 Task: Log work in the project AgileFever for the issue 'Create a new online platform for online photography courses with advanced image editing and composition features' spent time as '1w 4d 19h 44m' and remaining time as '3w 5d 11h 49m' and move to top of backlog. Now add the issue to the epic 'IT Change Management Process Improvement'. Log work in the project AgileFever for the issue 'Implement a new cloud-based knowledge management system for a company with advanced knowledge sharing and collaboration features' spent time as '2w 5d 21h 2m' and remaining time as '6w 1d 15h 29m' and move to bottom of backlog. Now add the issue to the epic 'IT Service Desk Process Improvement'
Action: Mouse moved to (75, 213)
Screenshot: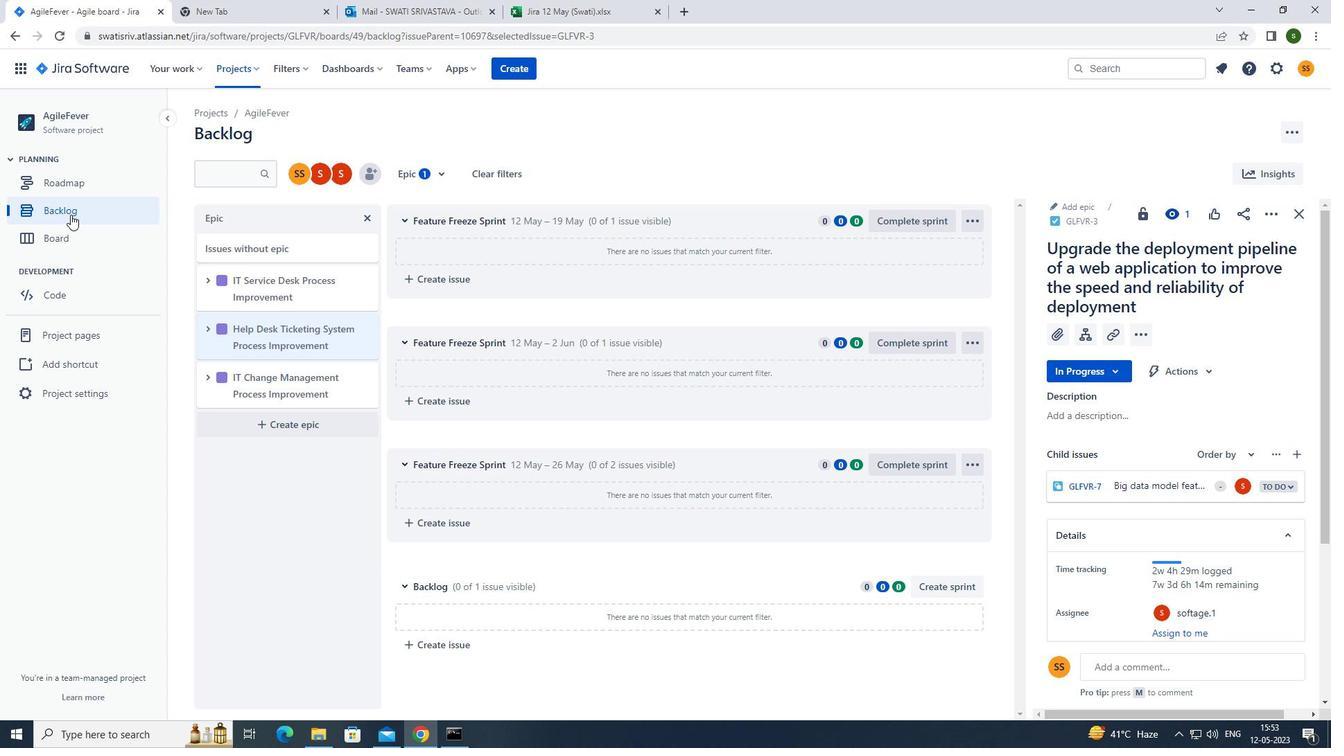 
Action: Mouse pressed left at (75, 213)
Screenshot: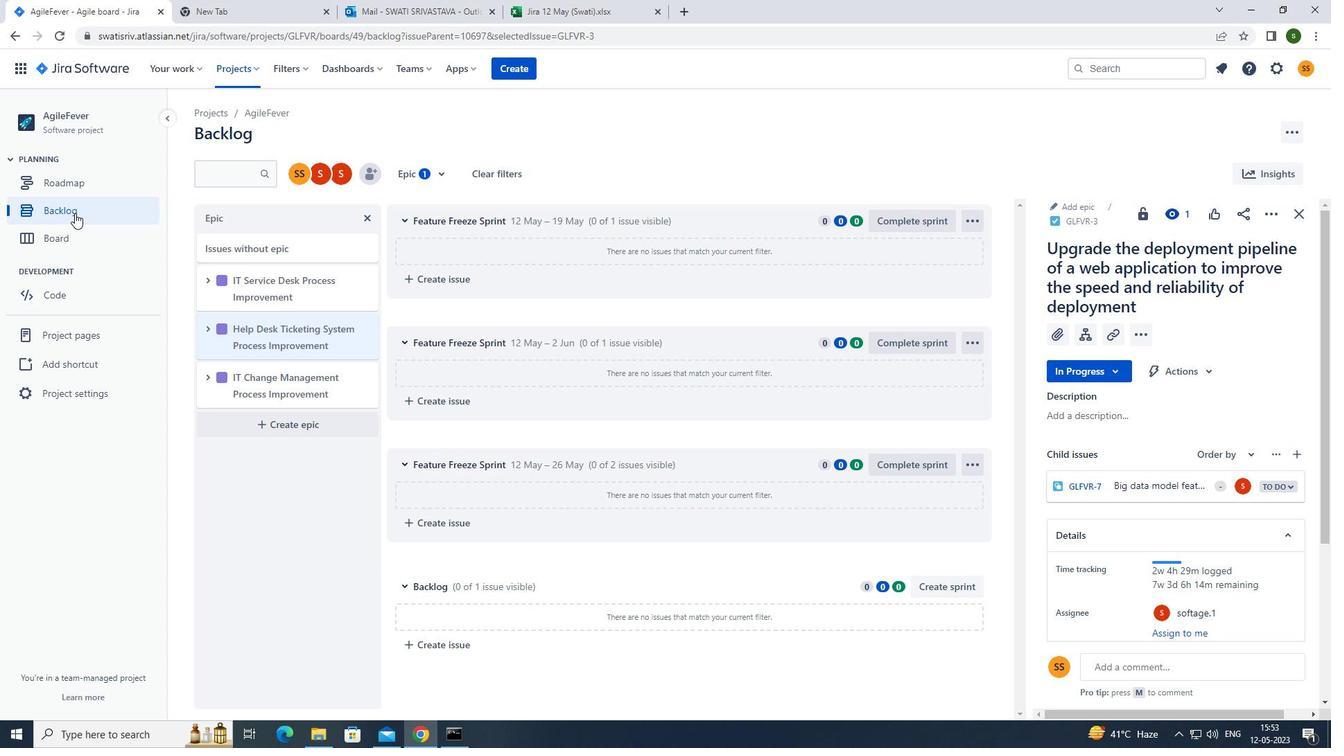 
Action: Mouse moved to (750, 508)
Screenshot: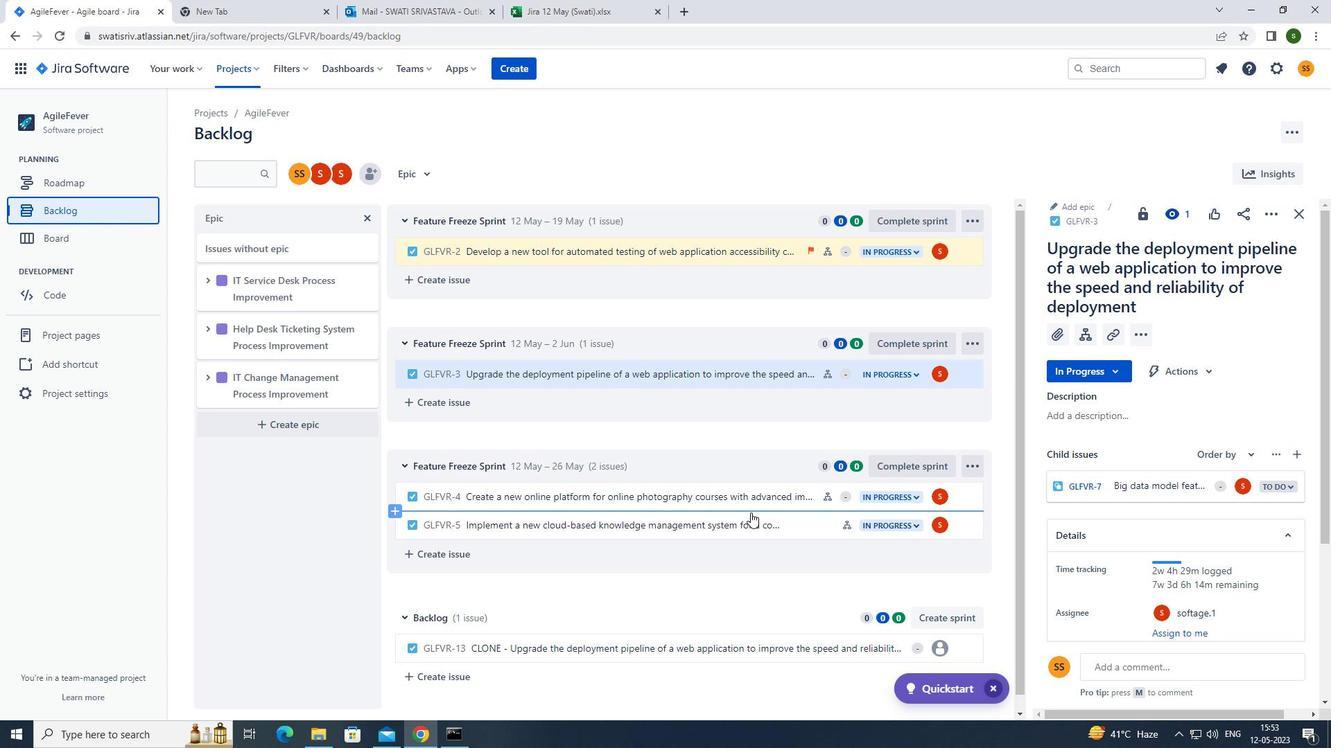 
Action: Mouse pressed left at (750, 508)
Screenshot: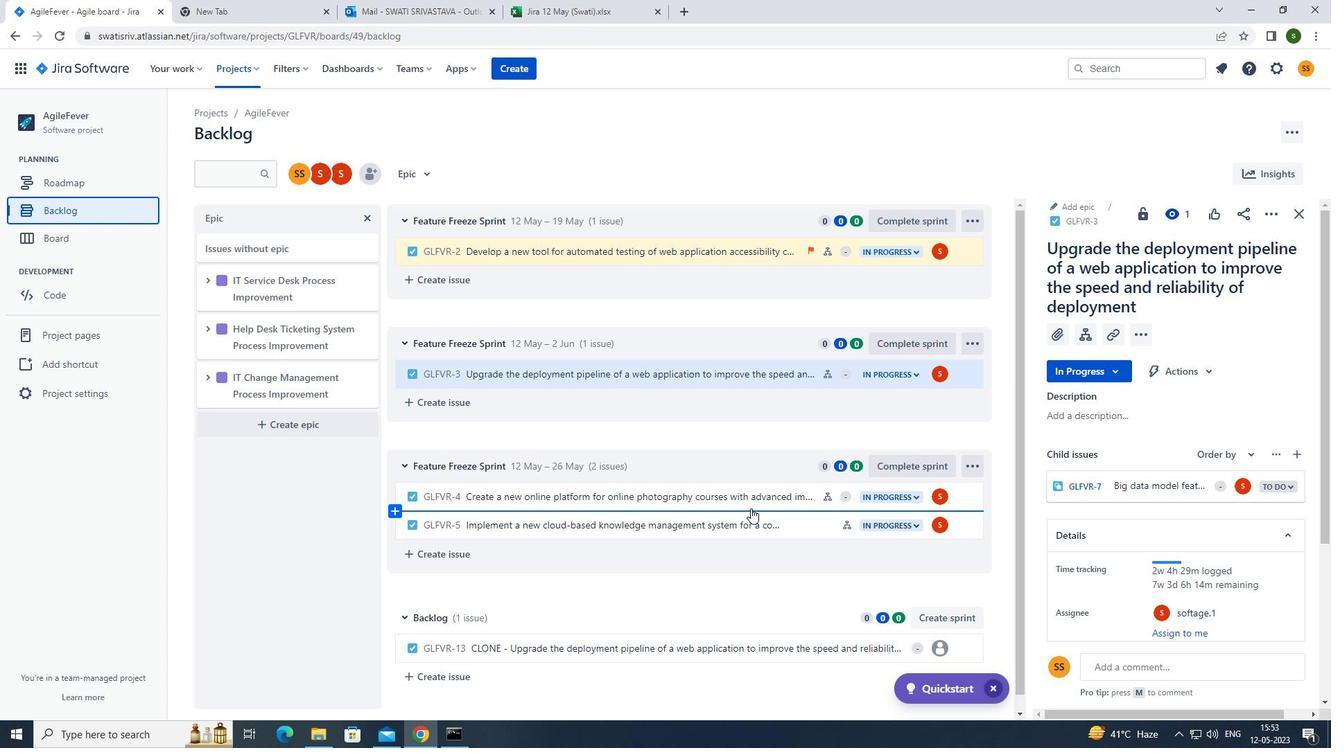 
Action: Mouse moved to (792, 499)
Screenshot: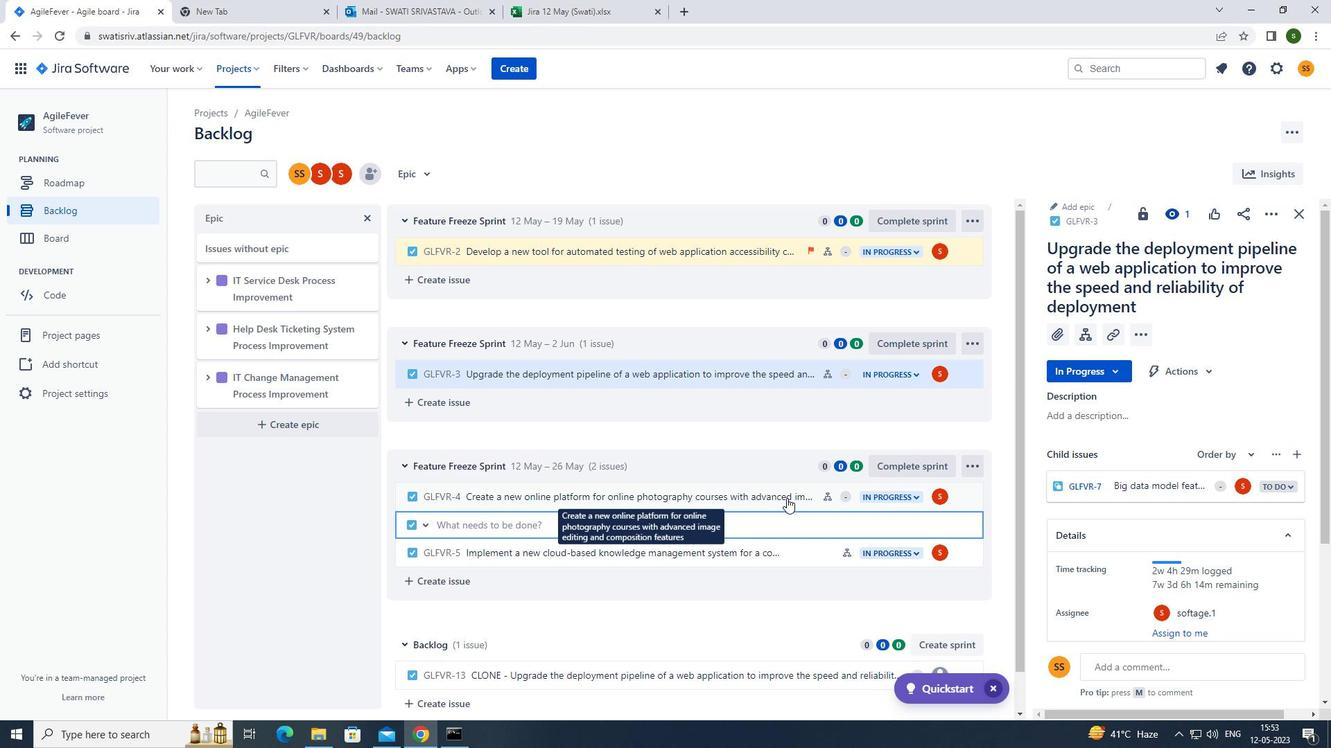 
Action: Mouse pressed left at (792, 499)
Screenshot: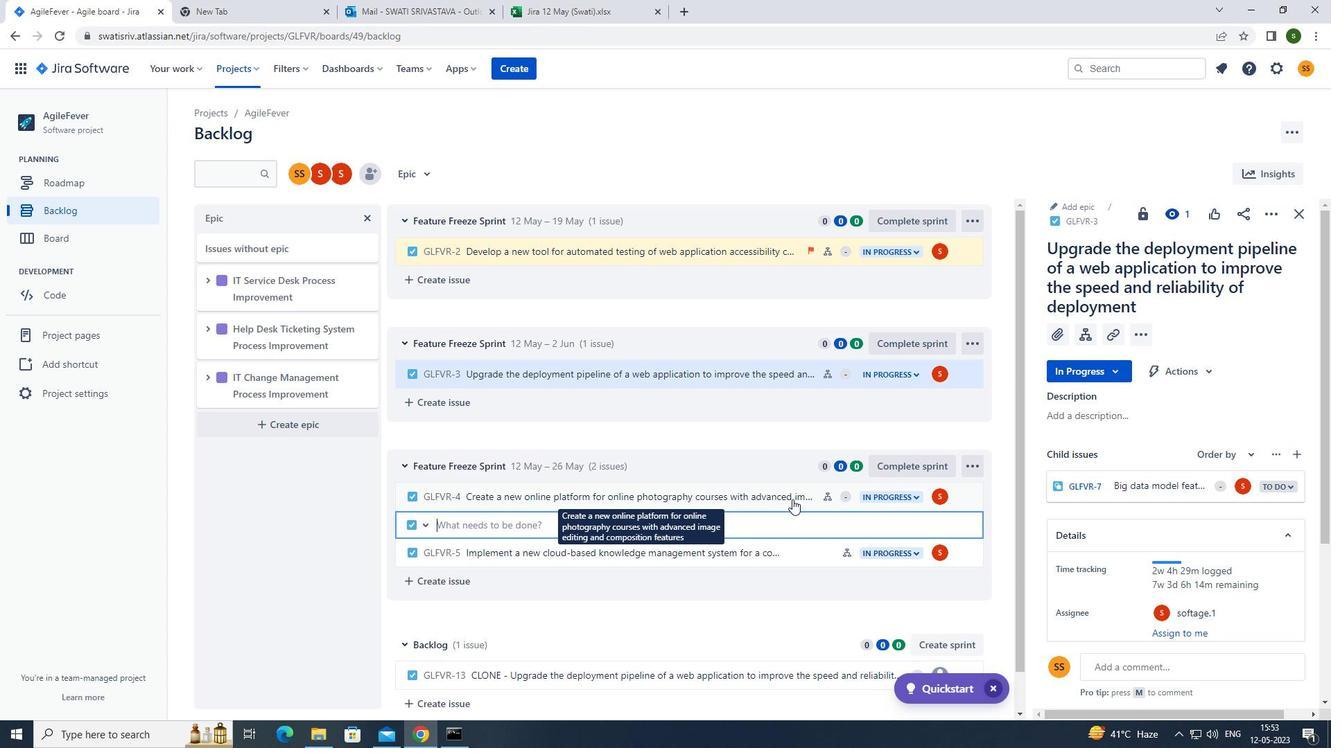 
Action: Mouse moved to (1270, 214)
Screenshot: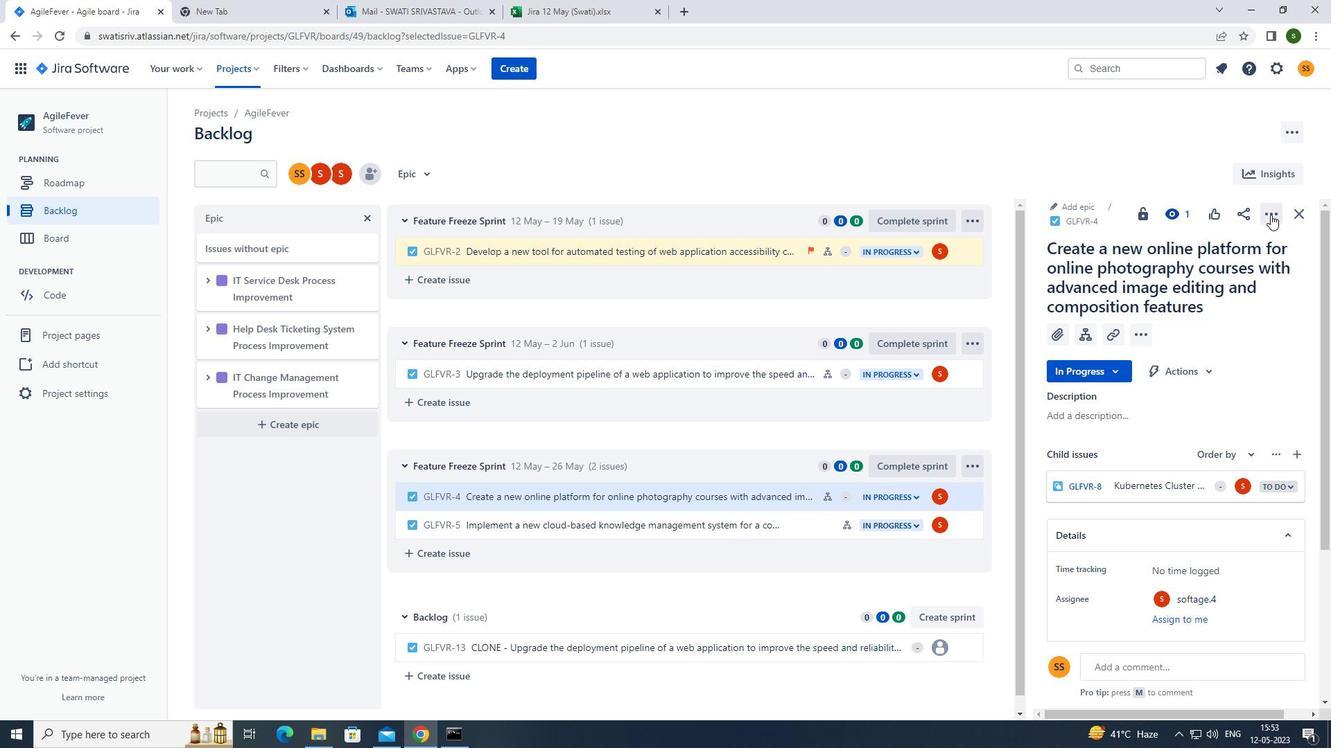 
Action: Mouse pressed left at (1270, 214)
Screenshot: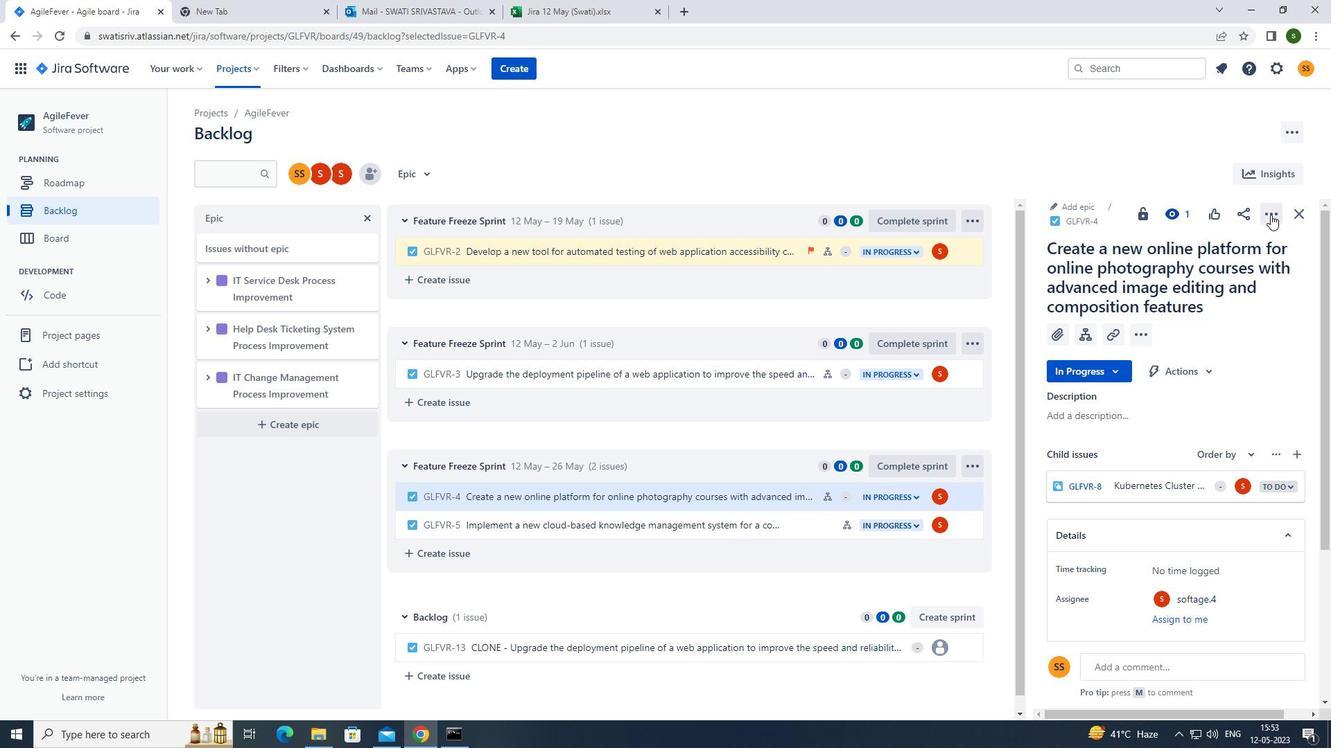 
Action: Mouse moved to (1245, 246)
Screenshot: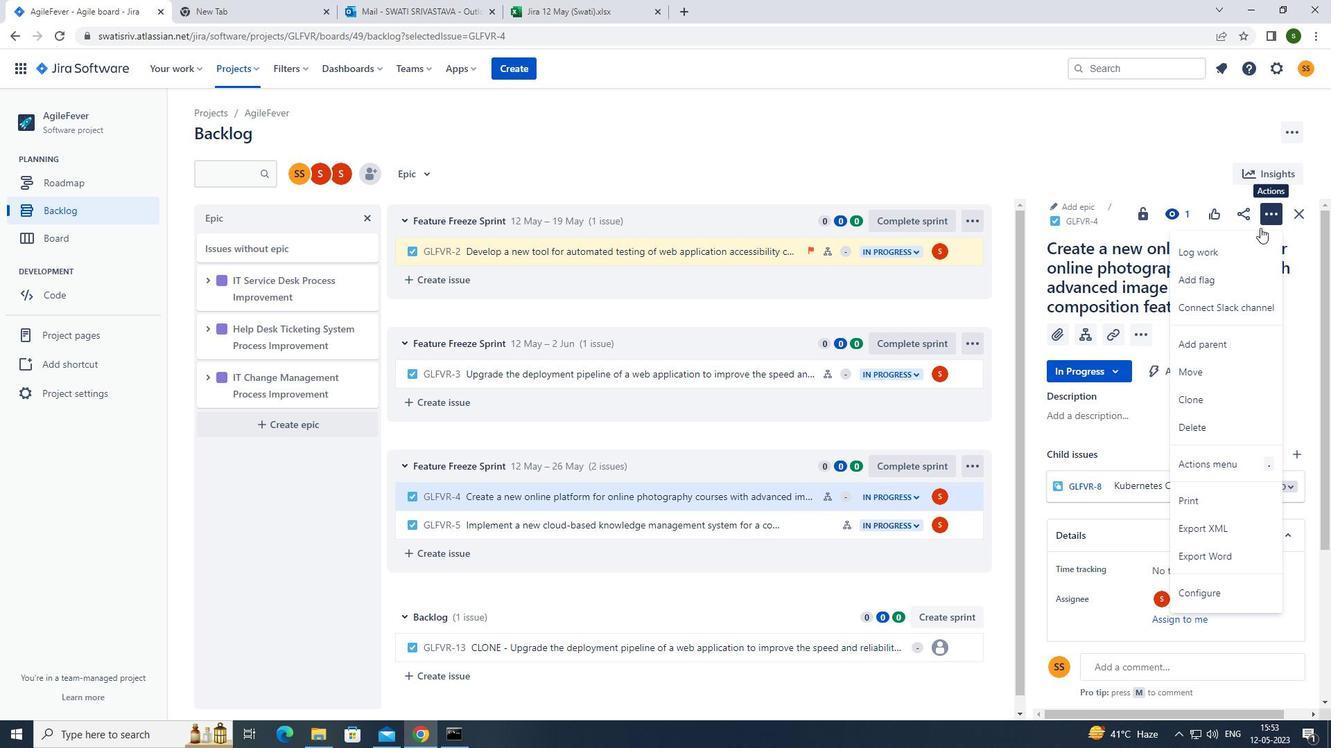 
Action: Mouse pressed left at (1245, 246)
Screenshot: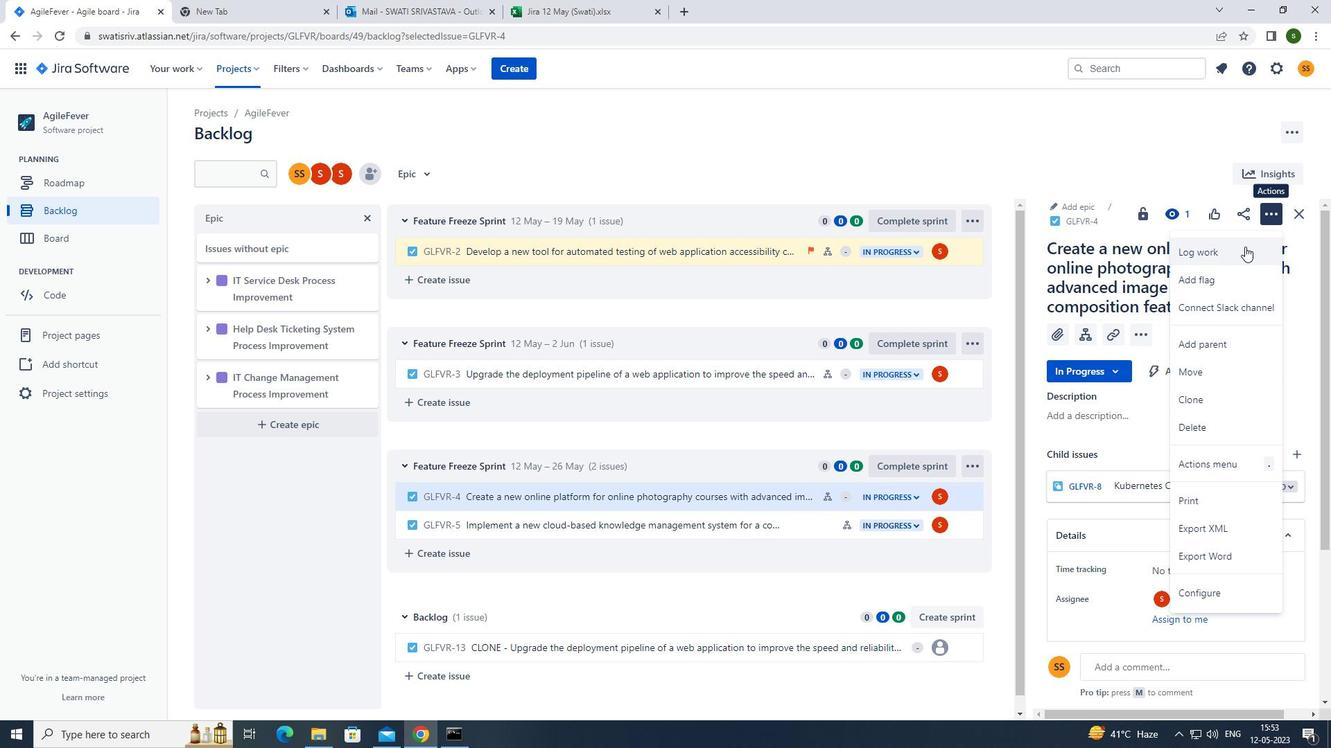 
Action: Mouse moved to (590, 188)
Screenshot: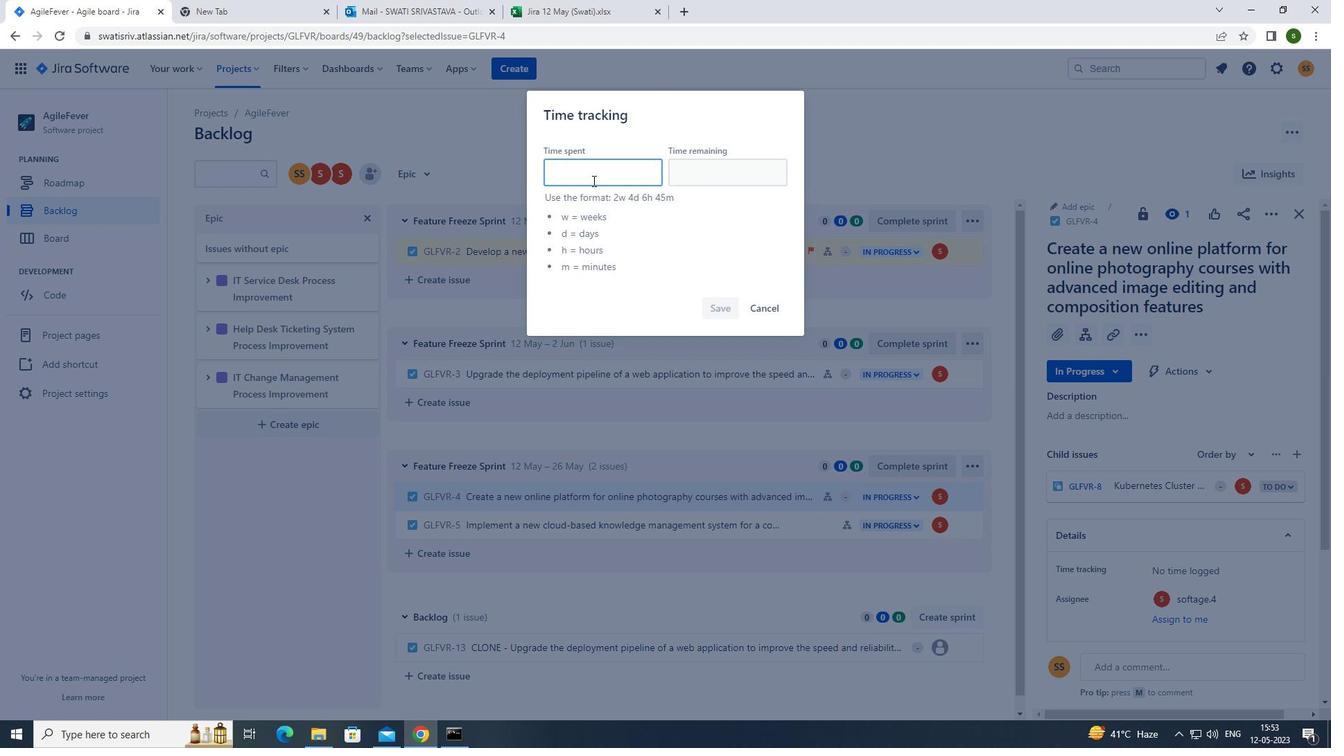 
Action: Key pressed 1w<Key.space>4d<Key.space>19h<Key.space>44m
Screenshot: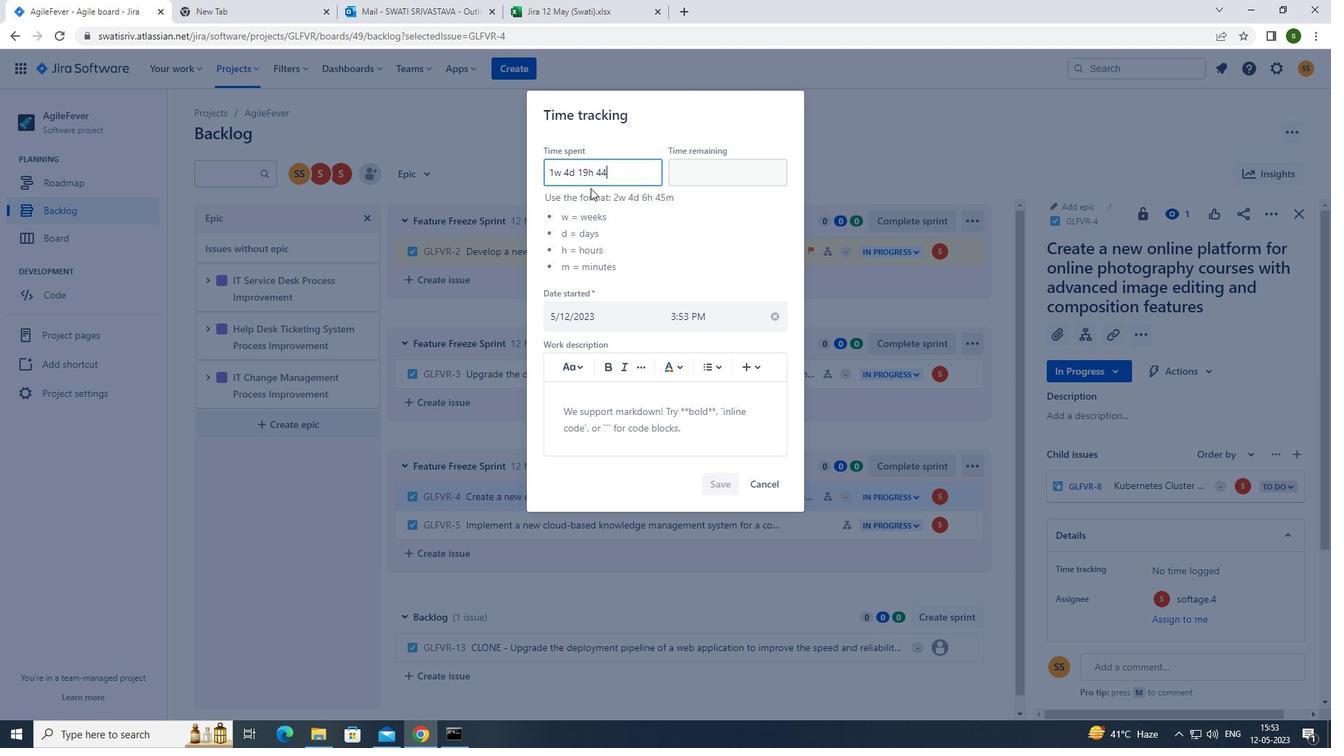 
Action: Mouse moved to (721, 178)
Screenshot: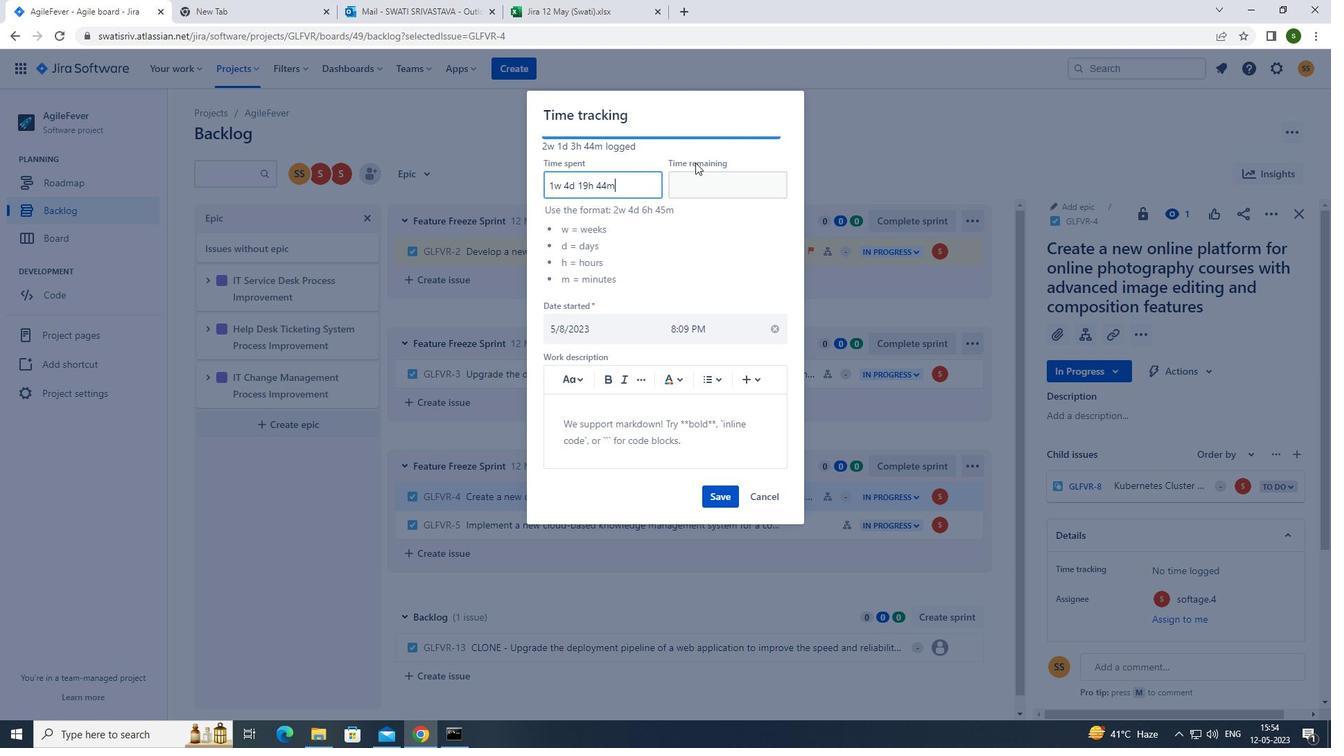 
Action: Mouse pressed left at (721, 178)
Screenshot: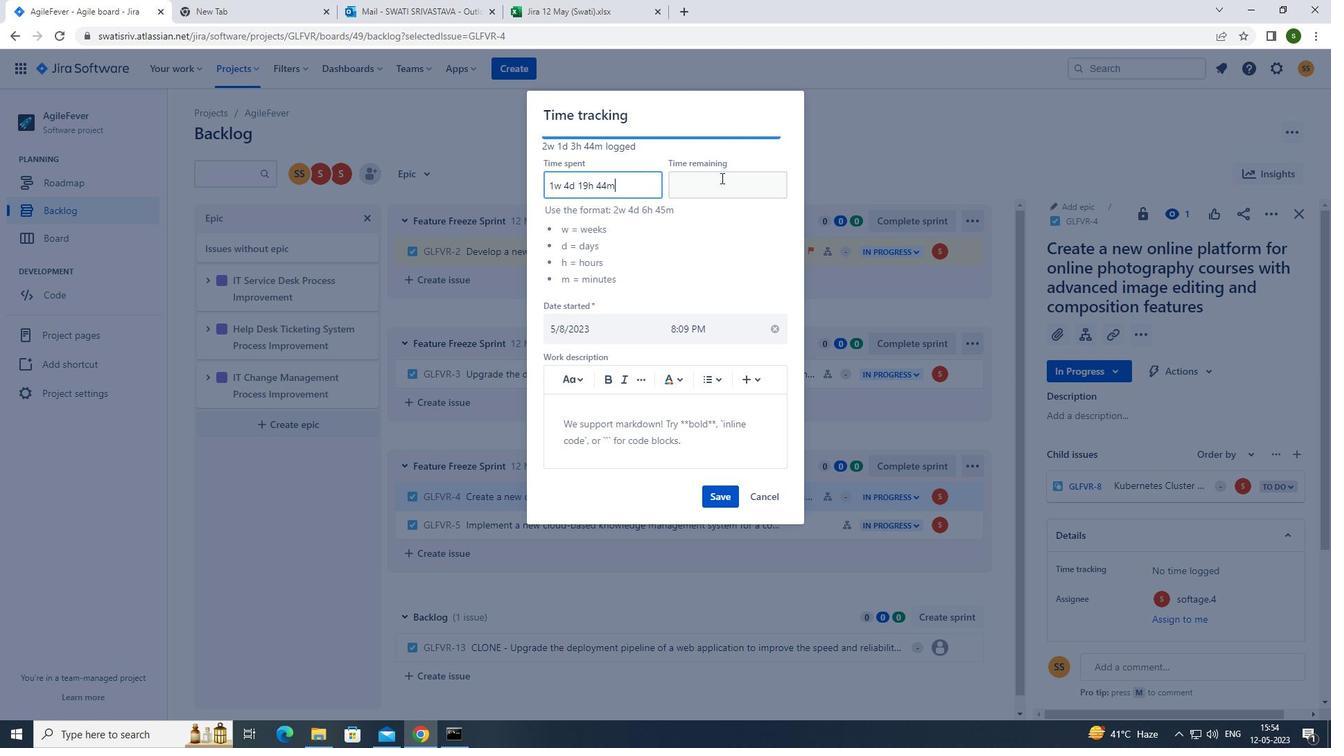 
Action: Key pressed 3w<Key.space>5d<Key.space>11h<Key.space>49m
Screenshot: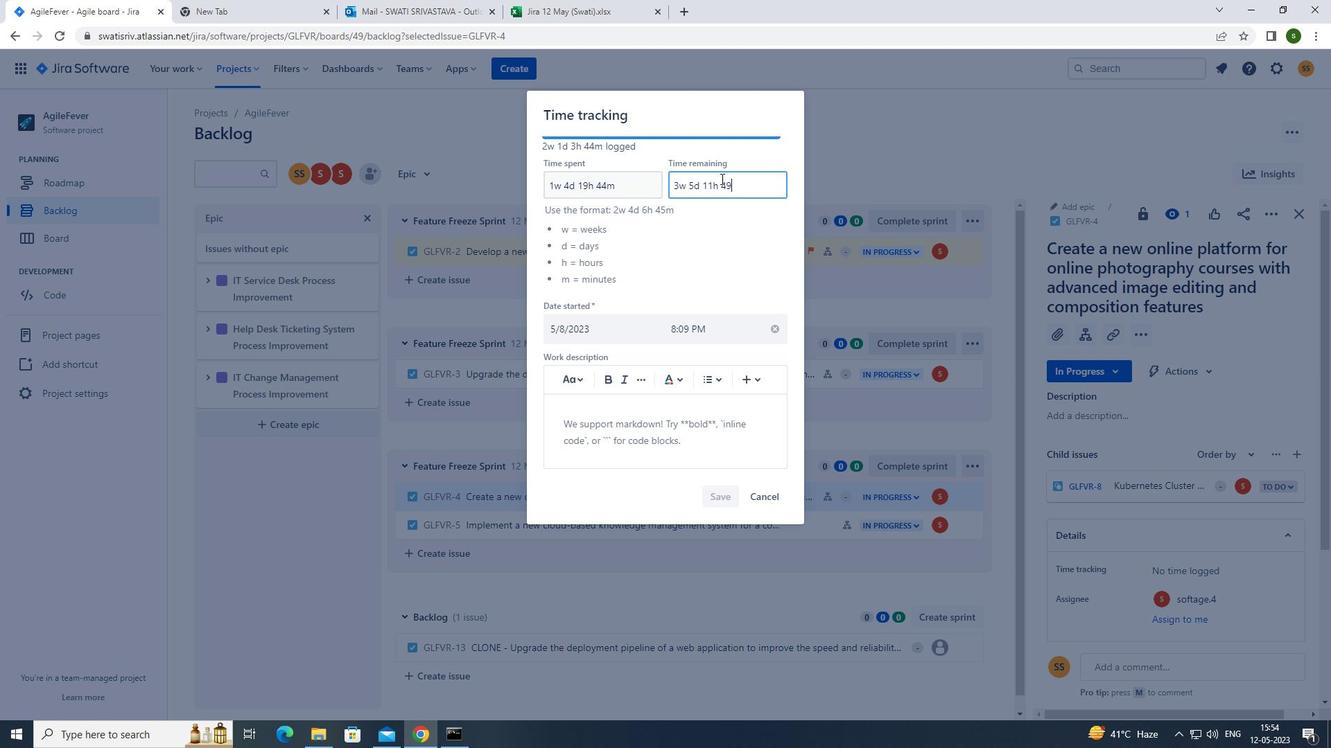 
Action: Mouse moved to (716, 495)
Screenshot: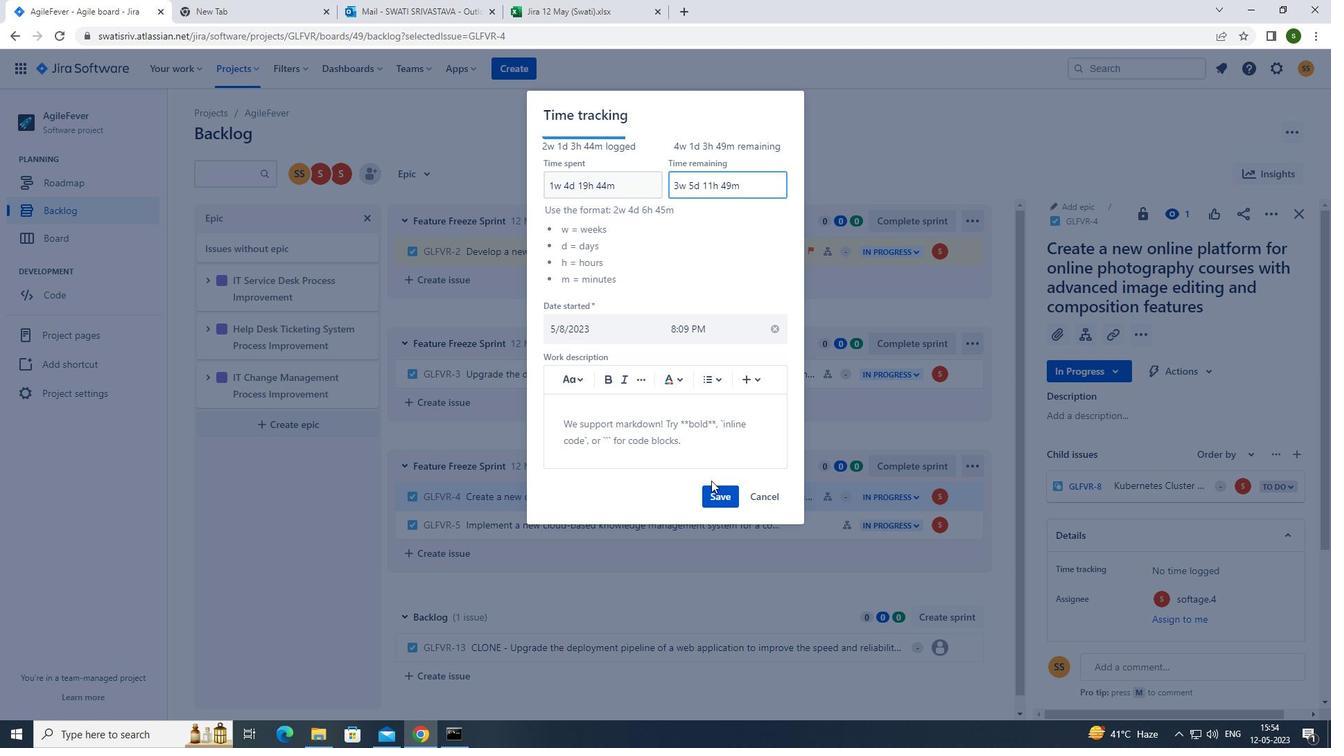 
Action: Mouse pressed left at (716, 495)
Screenshot: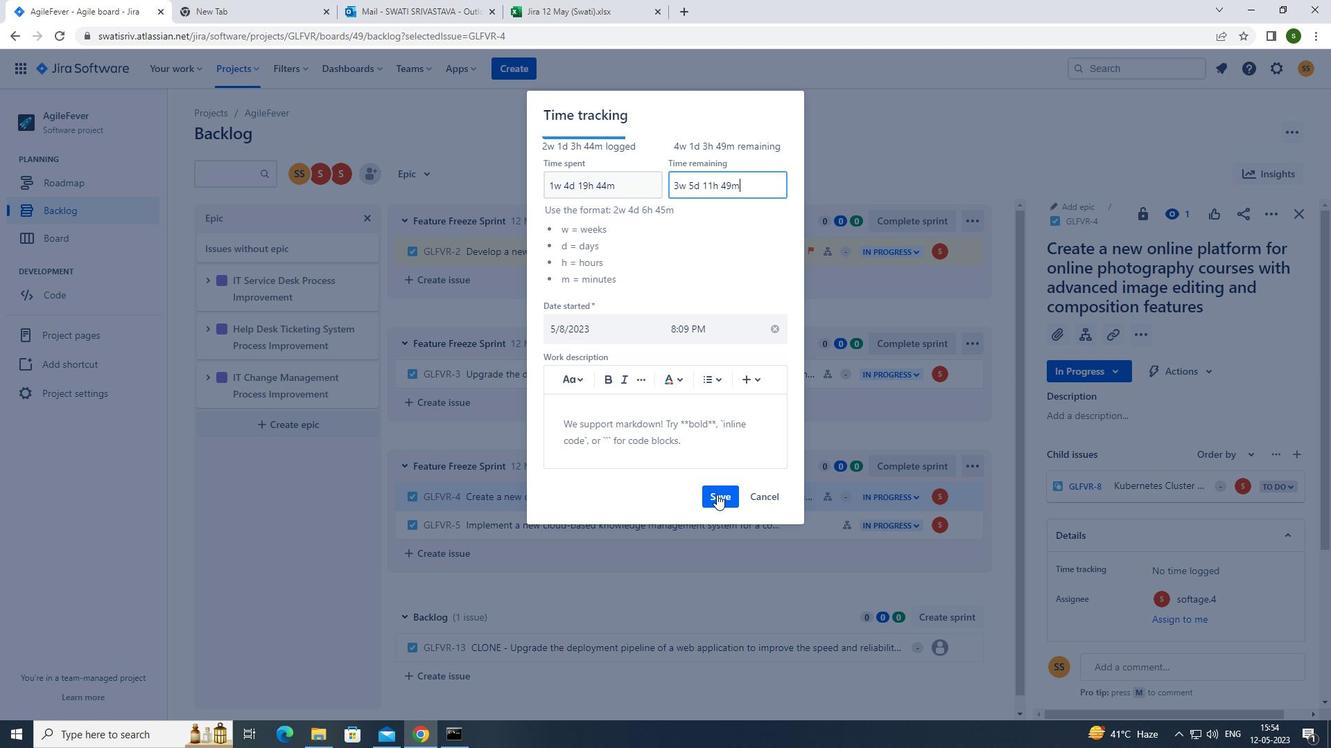 
Action: Mouse moved to (970, 495)
Screenshot: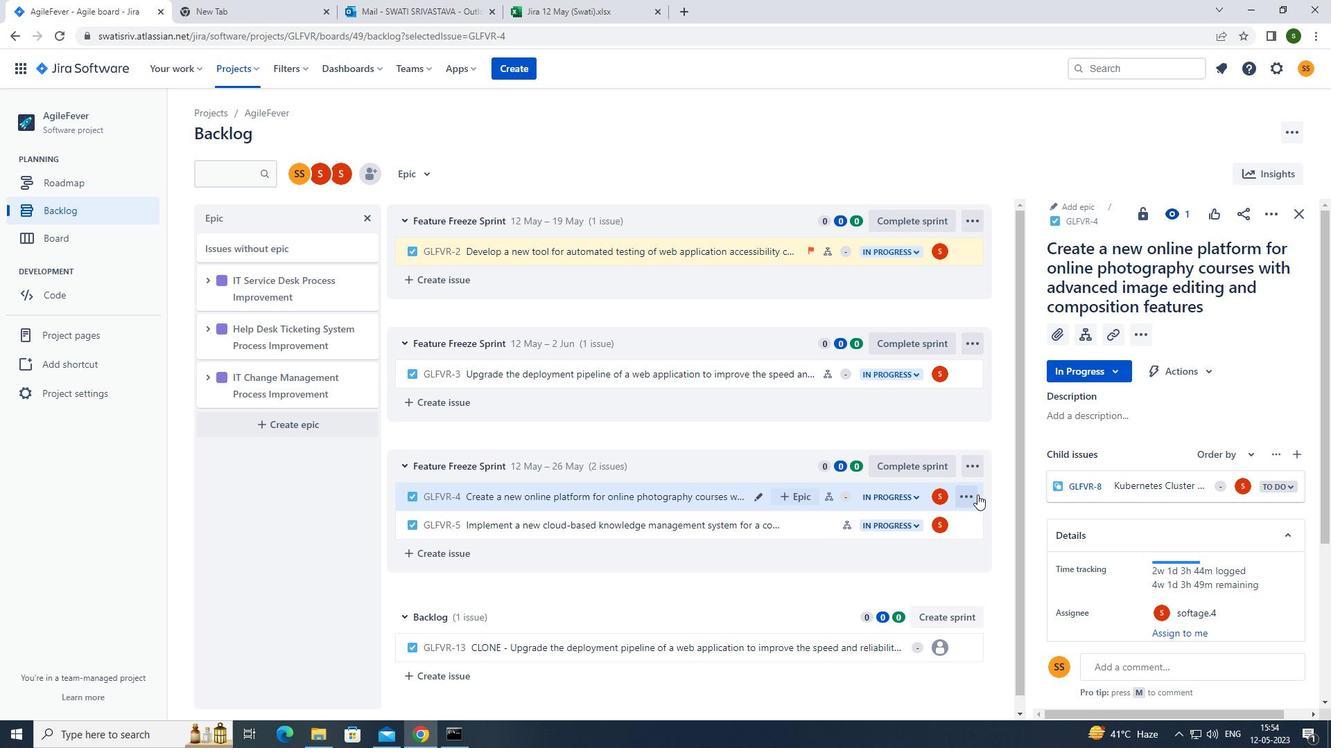 
Action: Mouse pressed left at (970, 495)
Screenshot: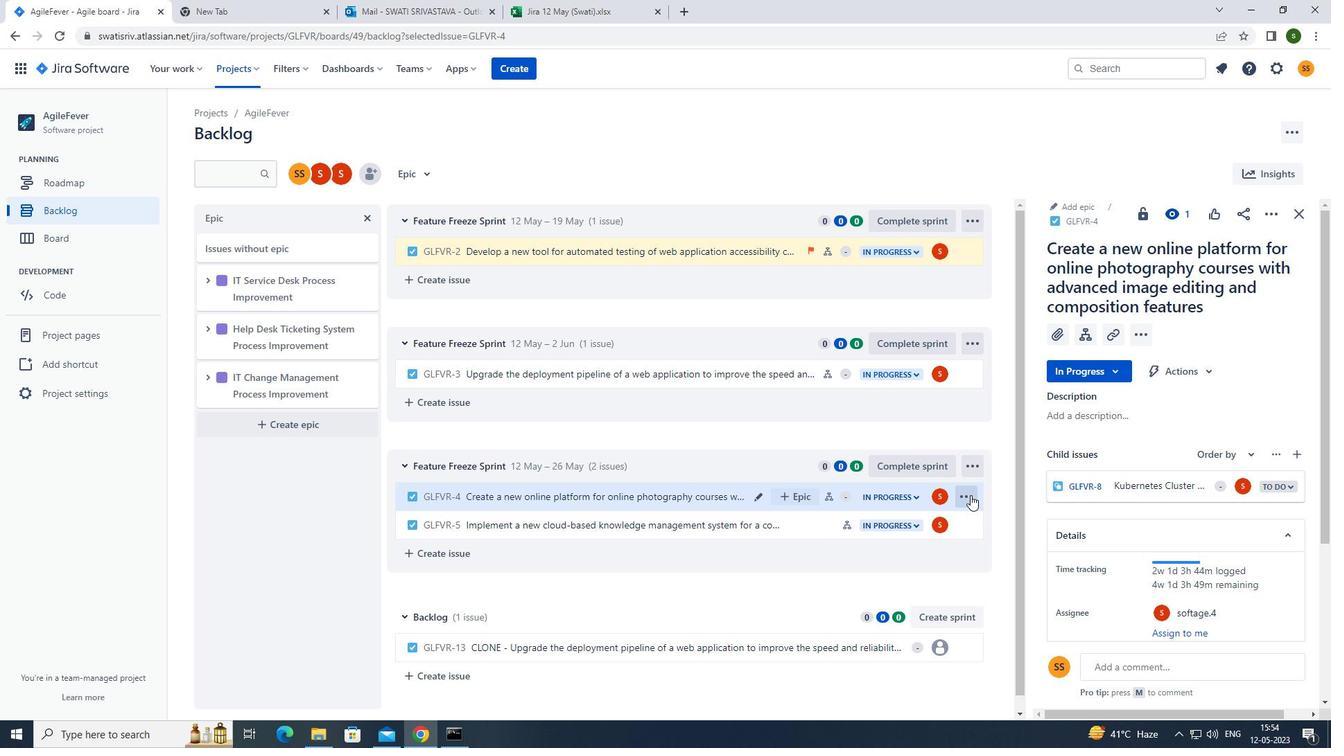 
Action: Mouse moved to (944, 441)
Screenshot: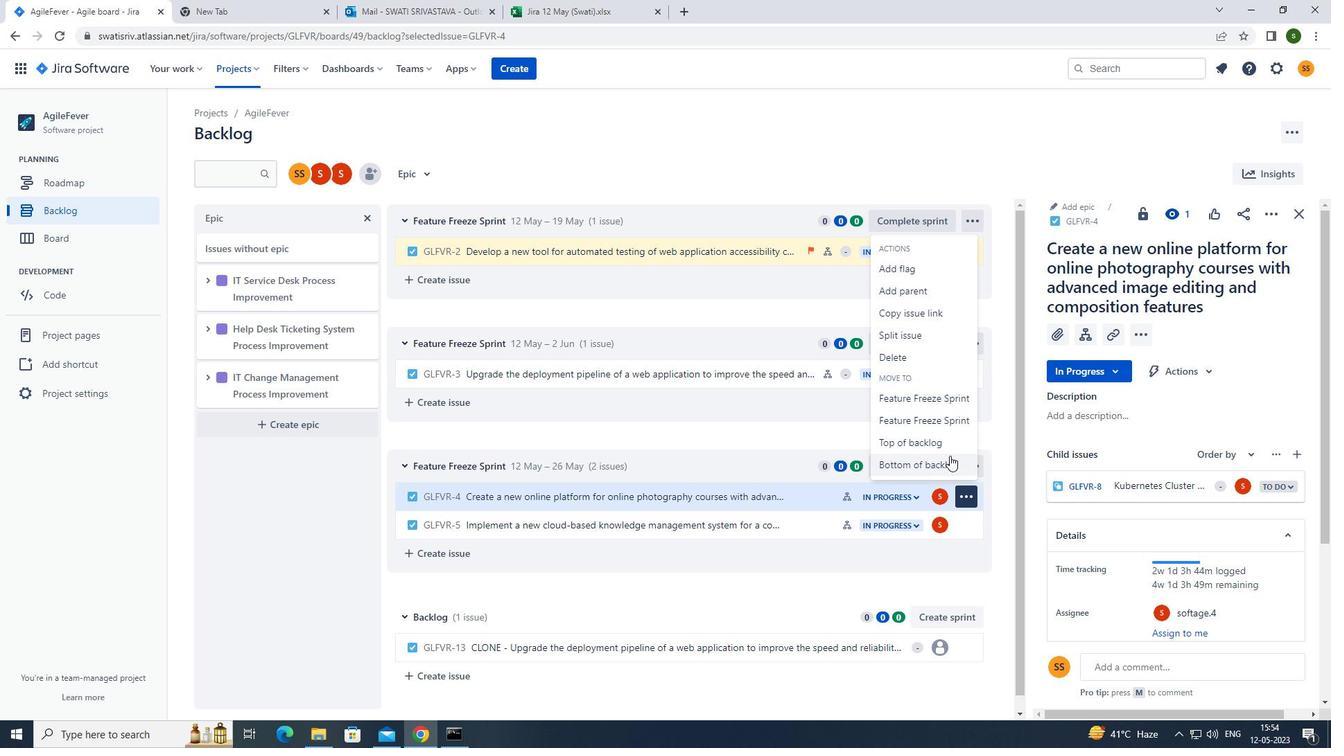 
Action: Mouse pressed left at (944, 441)
Screenshot: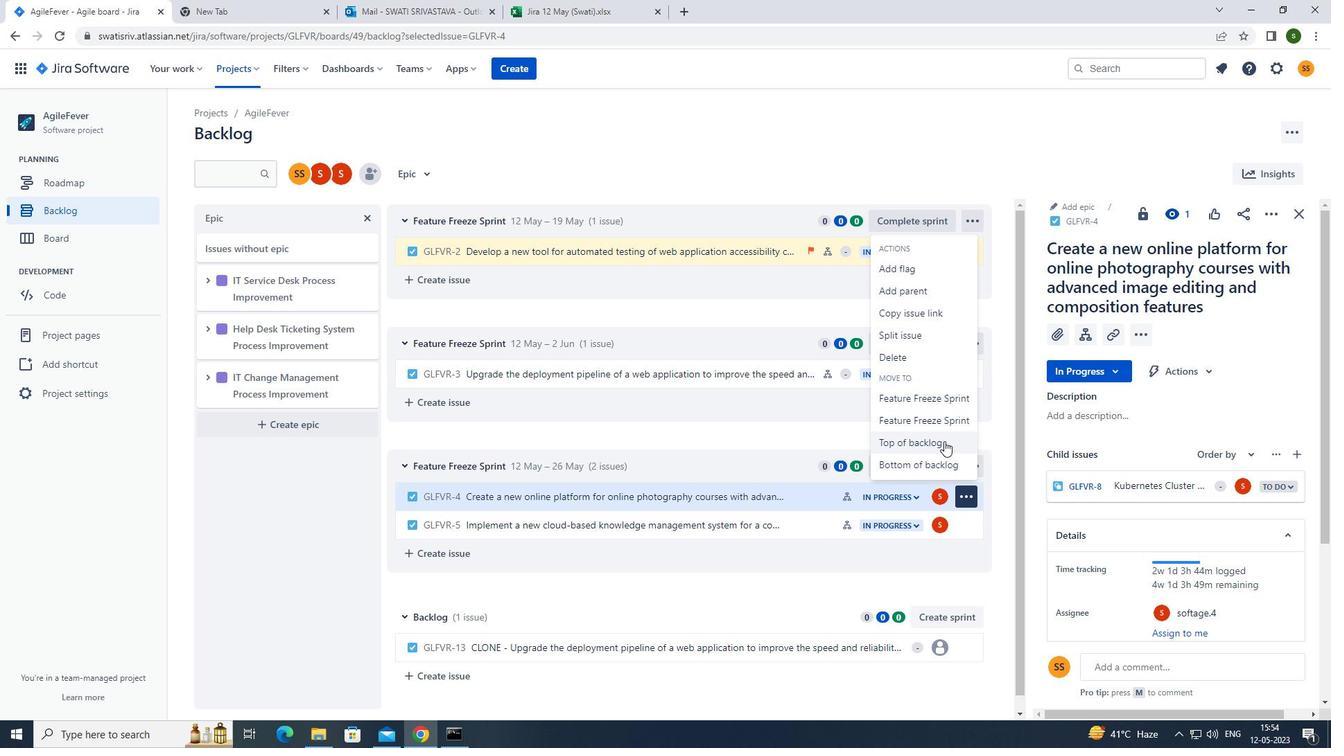 
Action: Mouse moved to (721, 219)
Screenshot: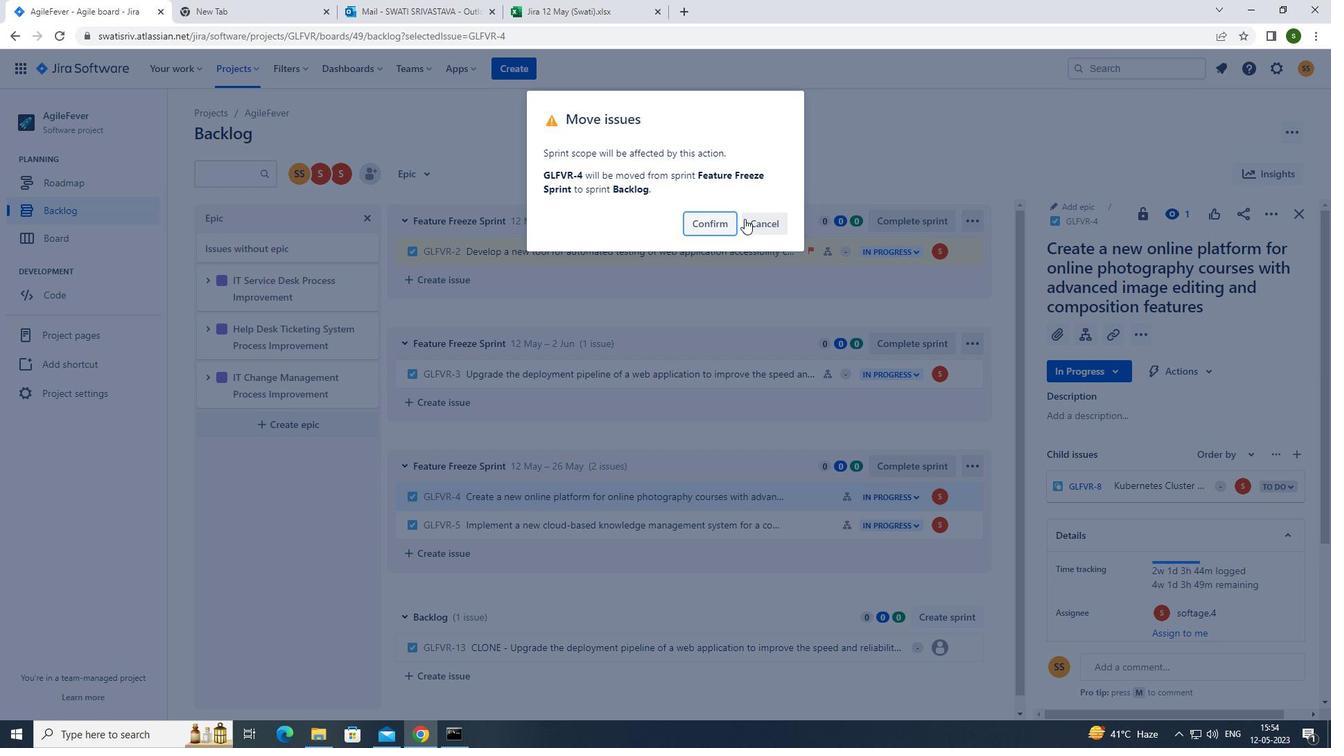 
Action: Mouse pressed left at (721, 219)
Screenshot: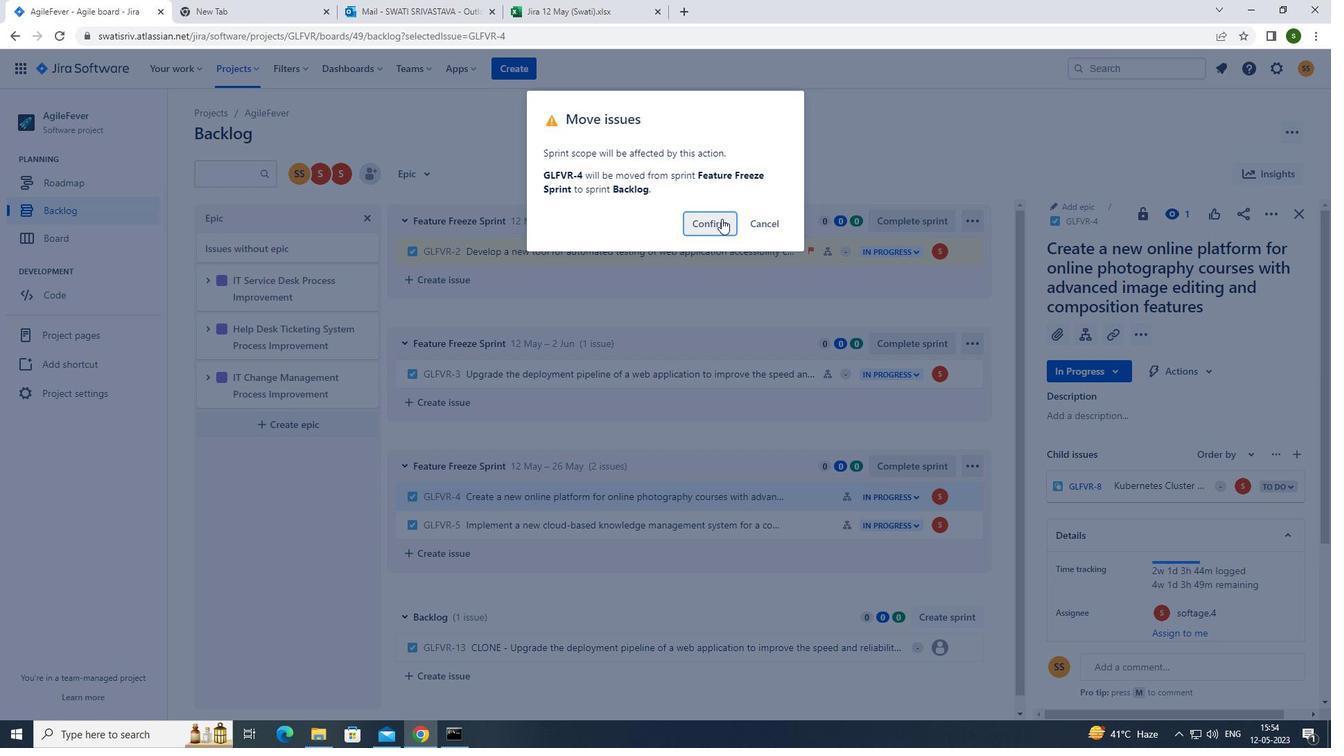 
Action: Mouse moved to (431, 175)
Screenshot: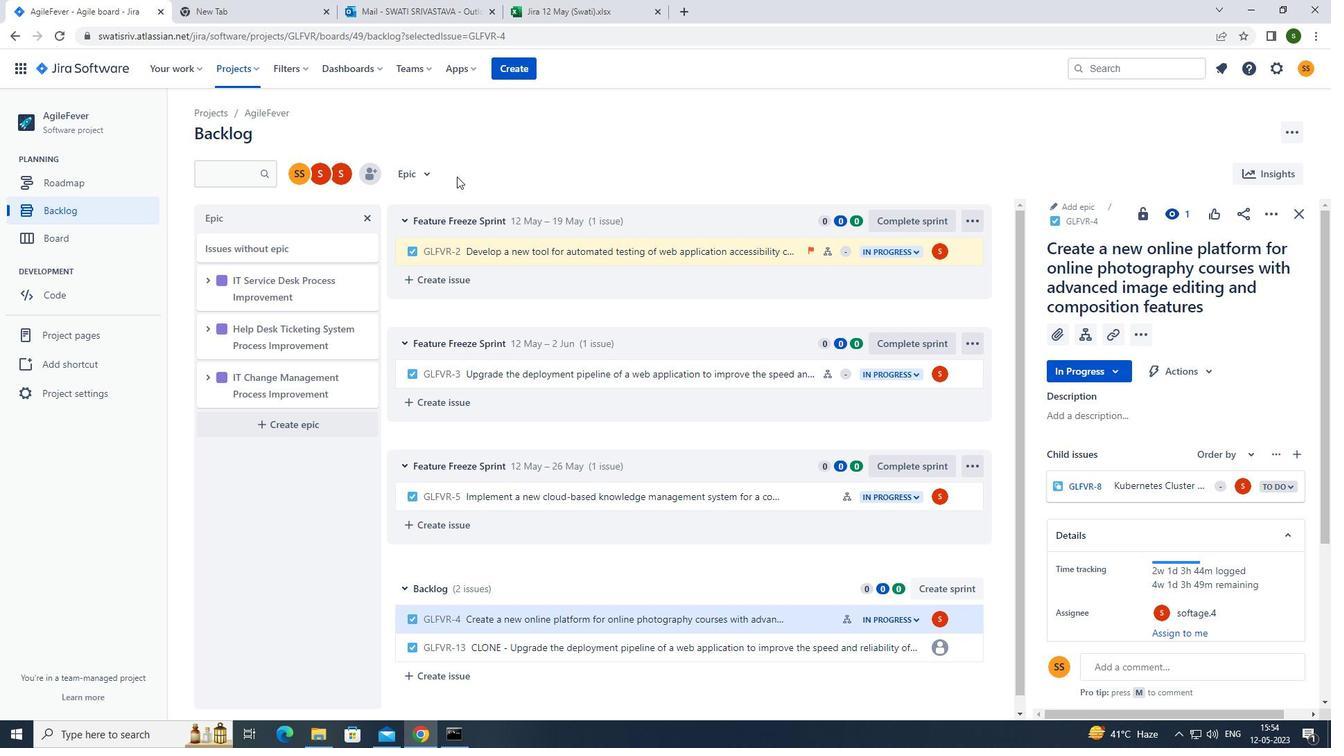 
Action: Mouse pressed left at (431, 175)
Screenshot: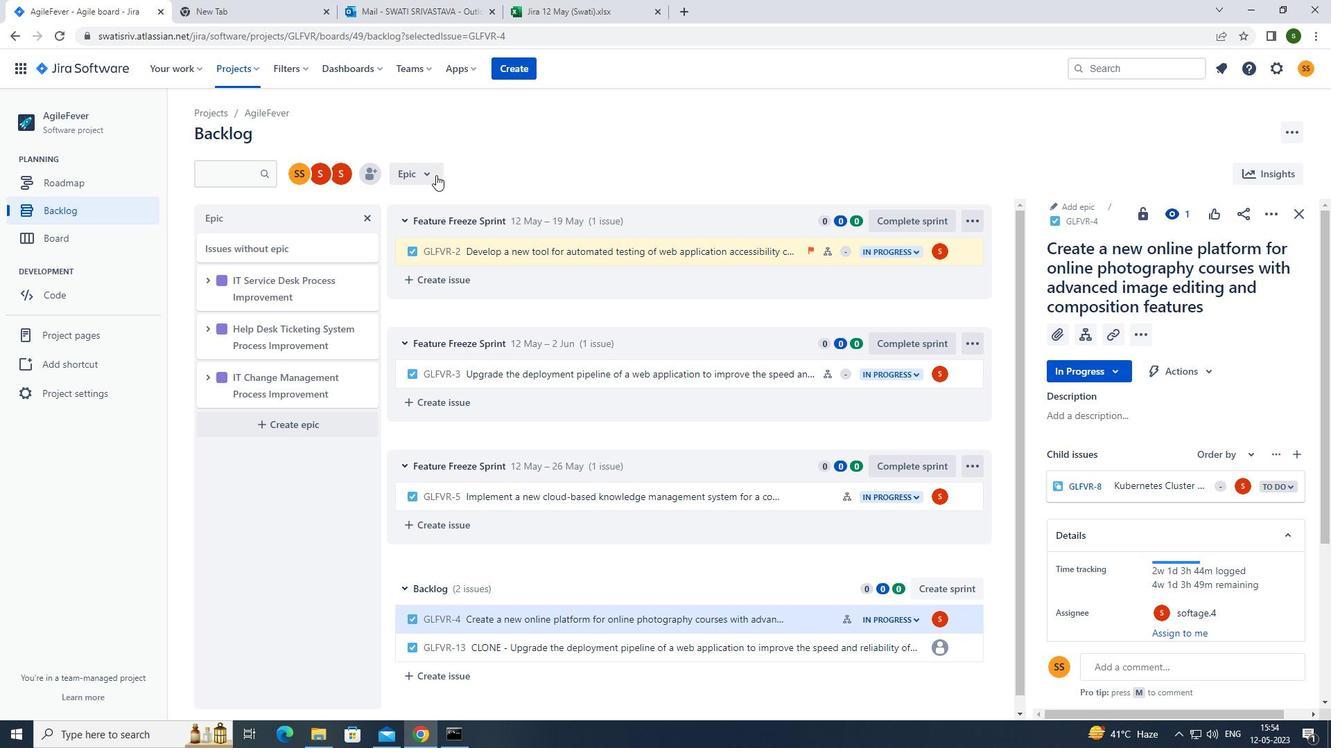 
Action: Mouse moved to (467, 280)
Screenshot: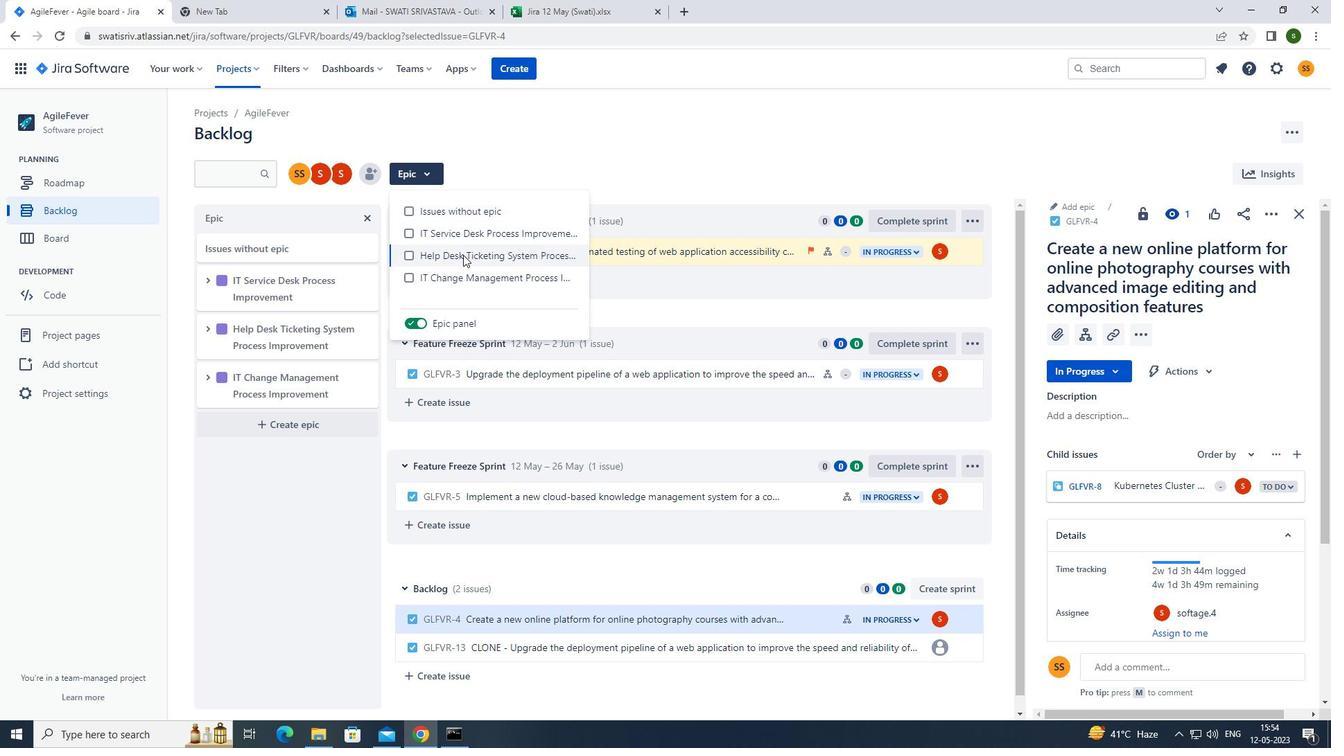 
Action: Mouse pressed left at (467, 280)
Screenshot: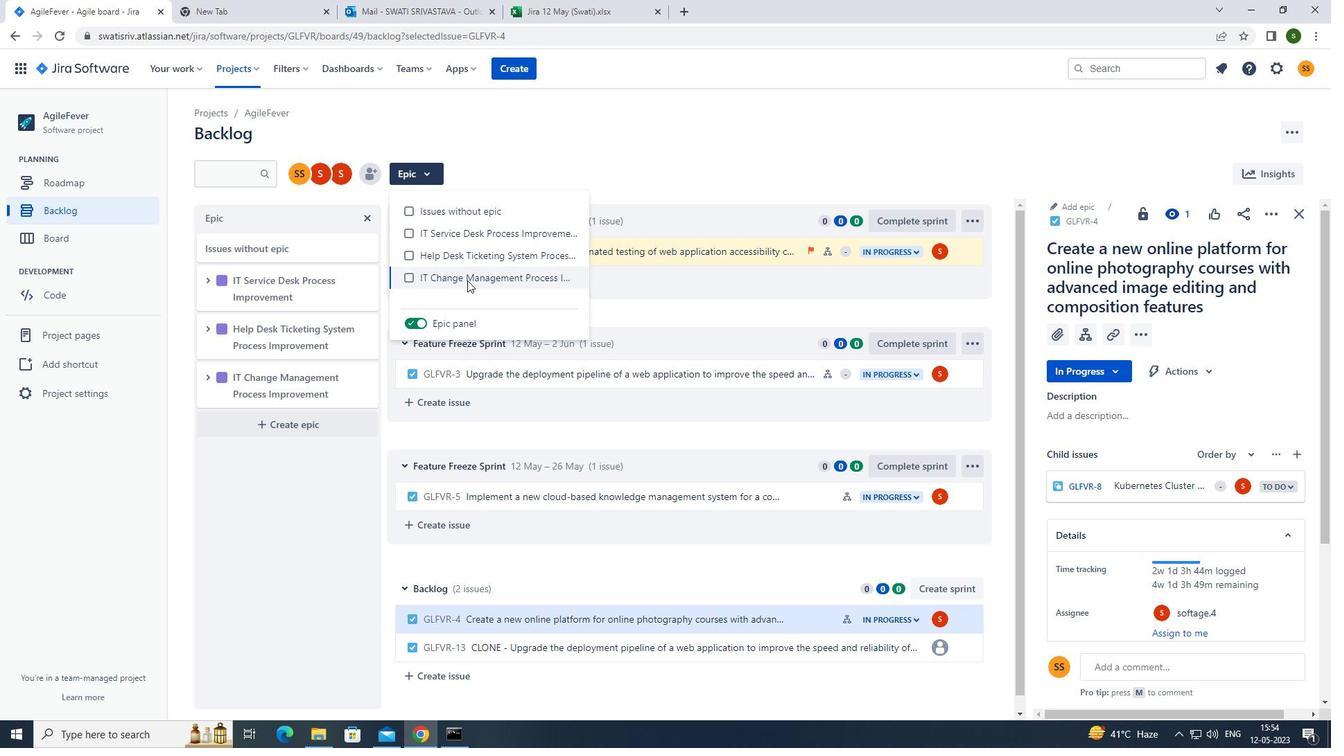 
Action: Mouse moved to (630, 158)
Screenshot: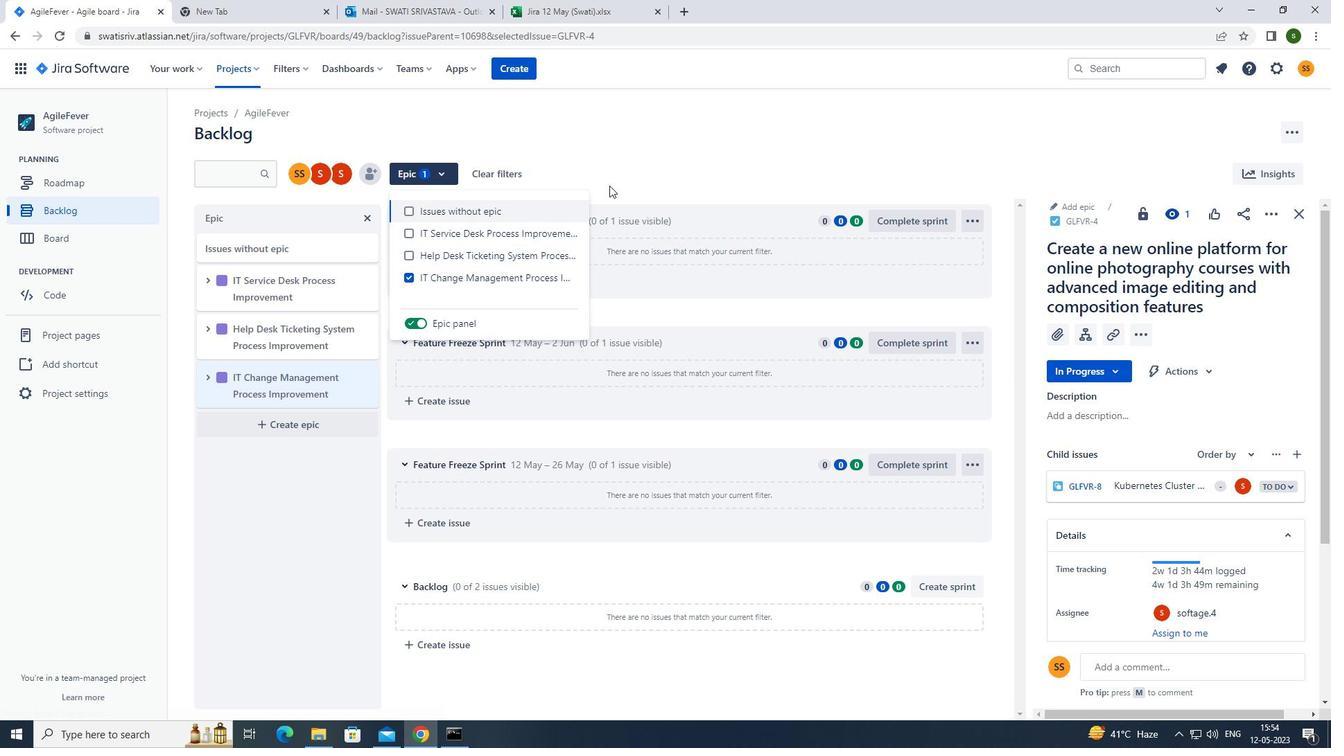 
Action: Mouse pressed left at (630, 158)
Screenshot: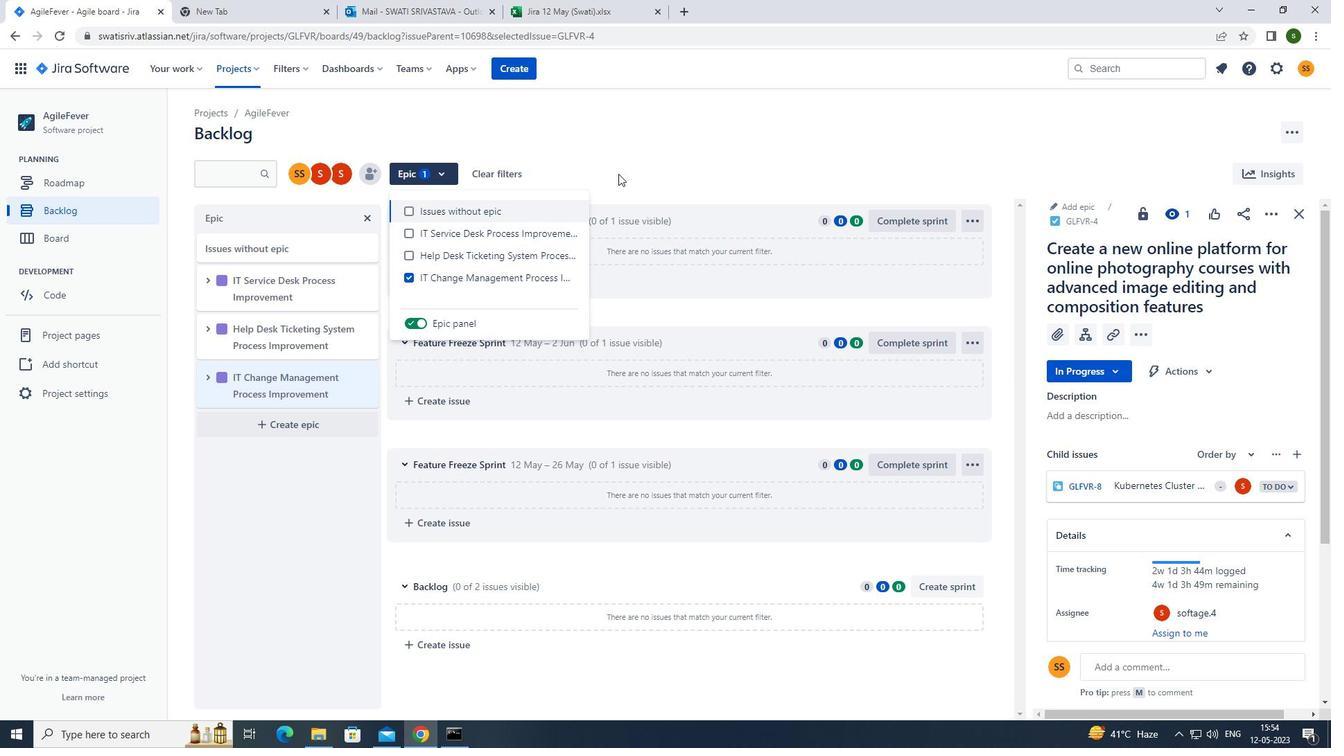 
Action: Mouse moved to (102, 207)
Screenshot: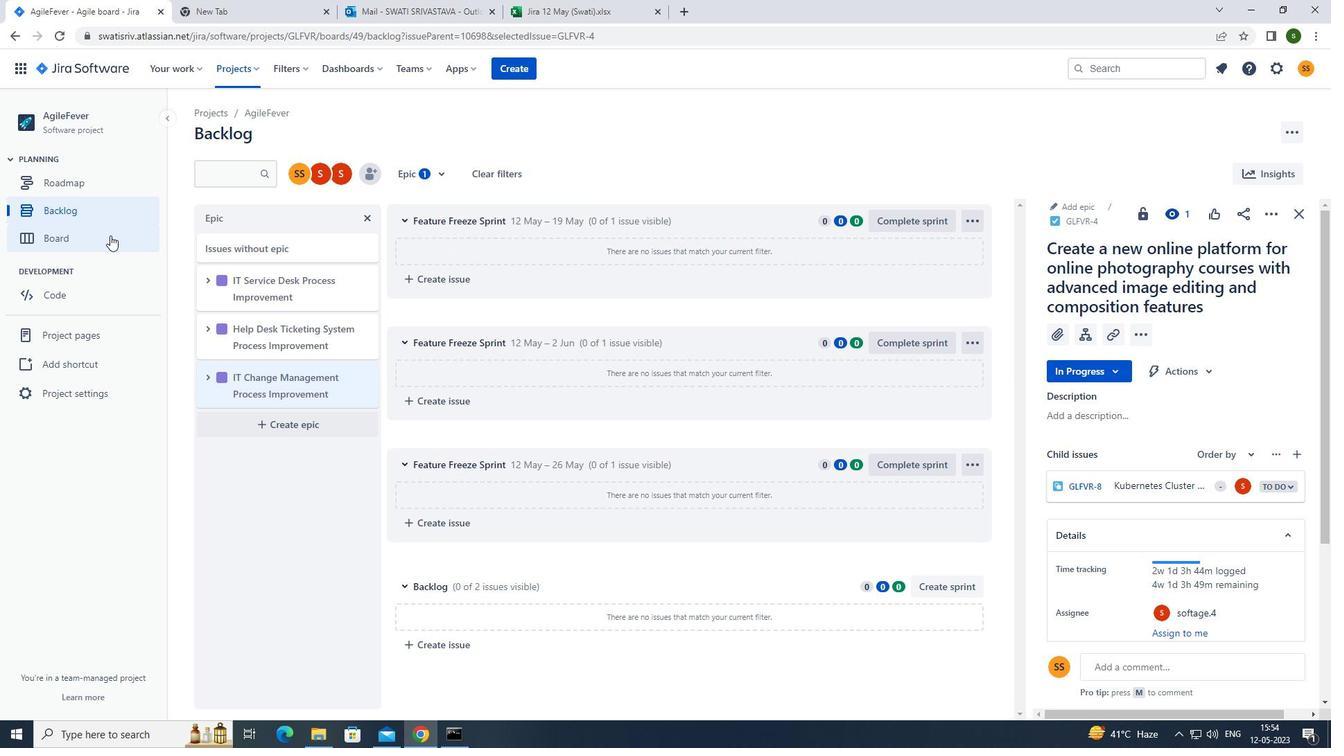 
Action: Mouse pressed left at (102, 207)
Screenshot: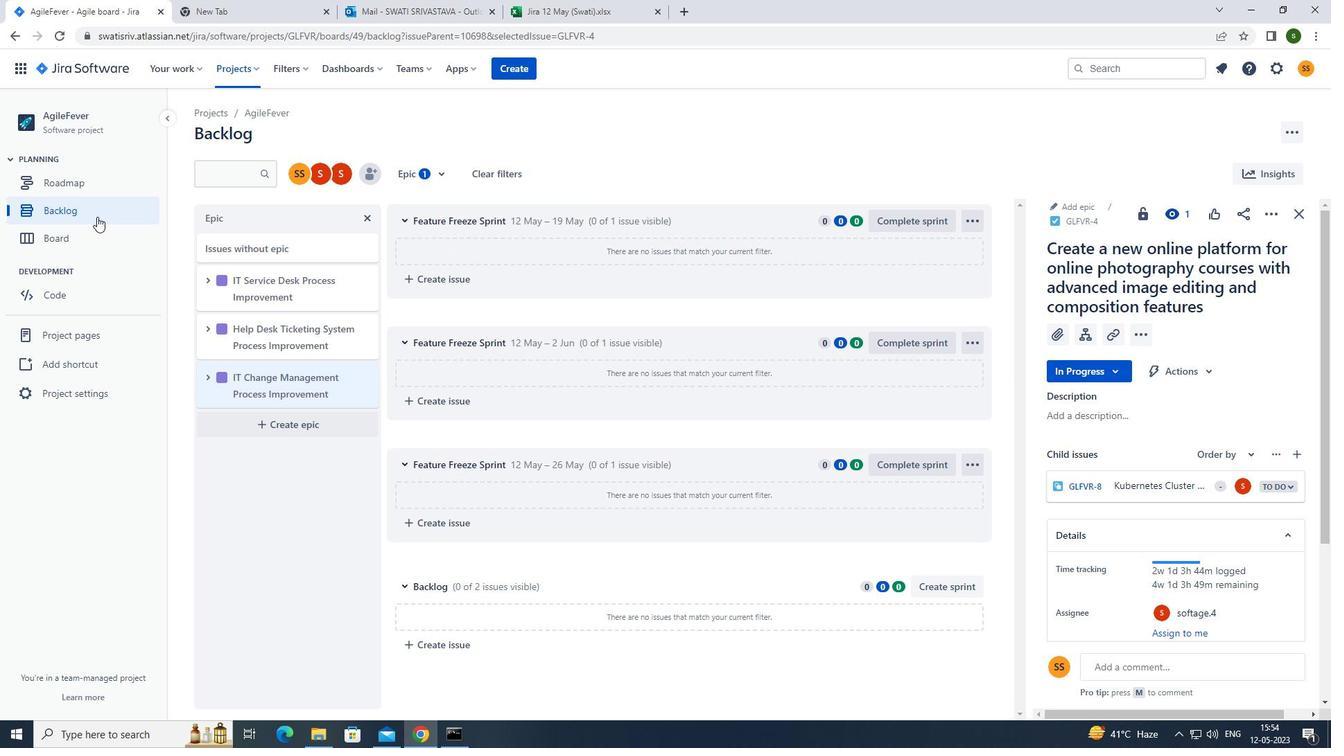 
Action: Mouse moved to (758, 506)
Screenshot: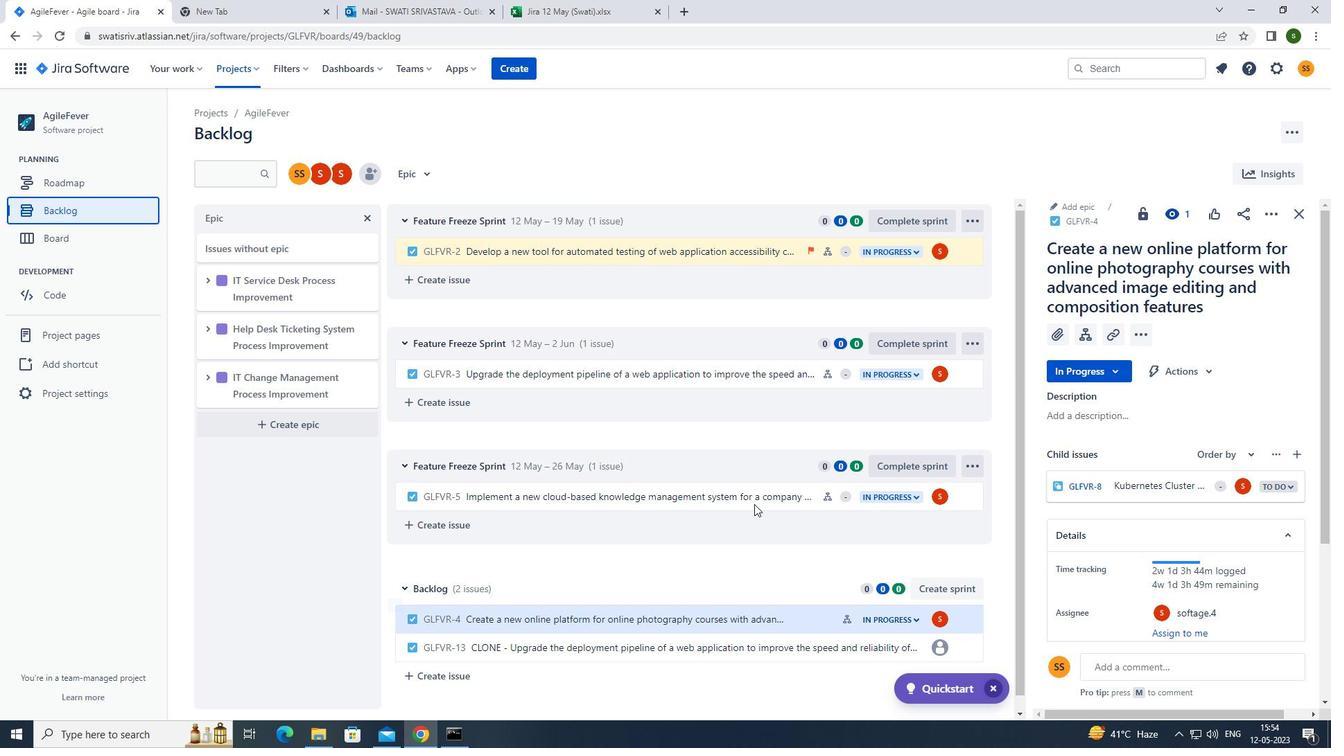 
Action: Mouse pressed left at (758, 506)
Screenshot: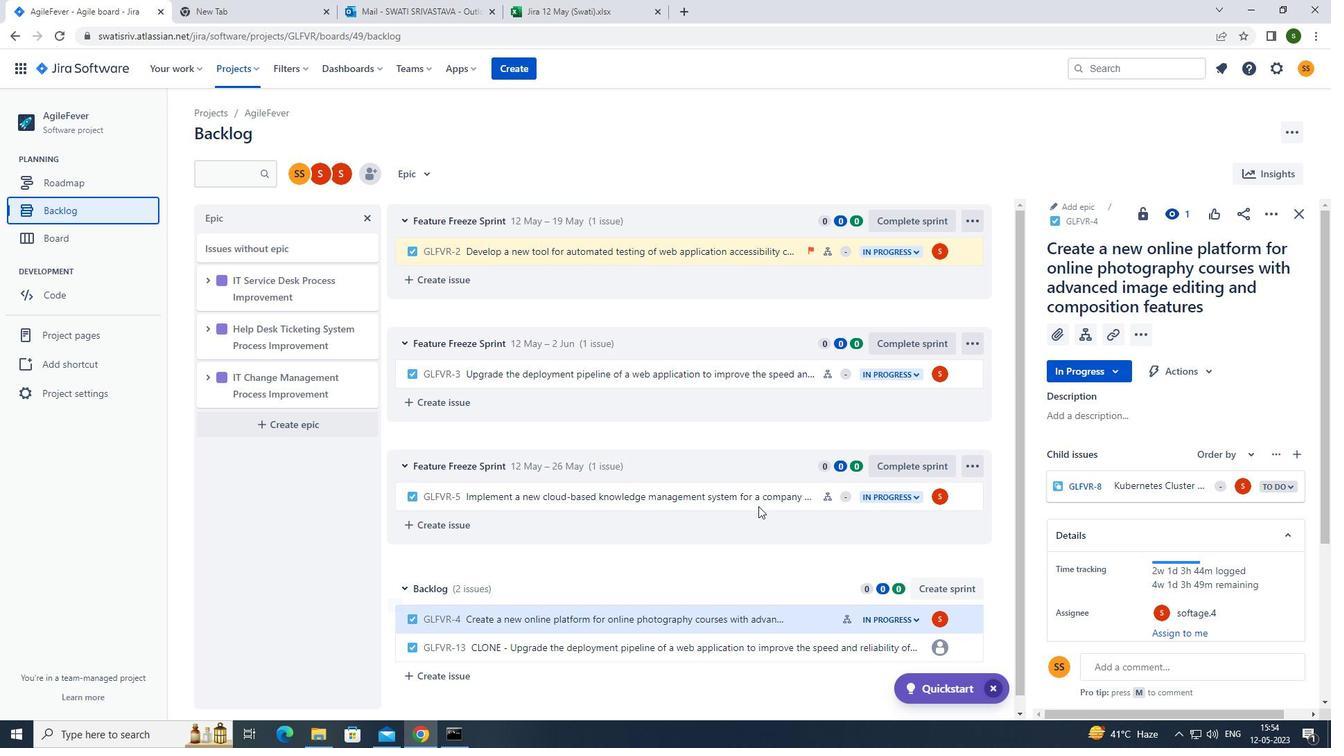 
Action: Mouse pressed left at (758, 506)
Screenshot: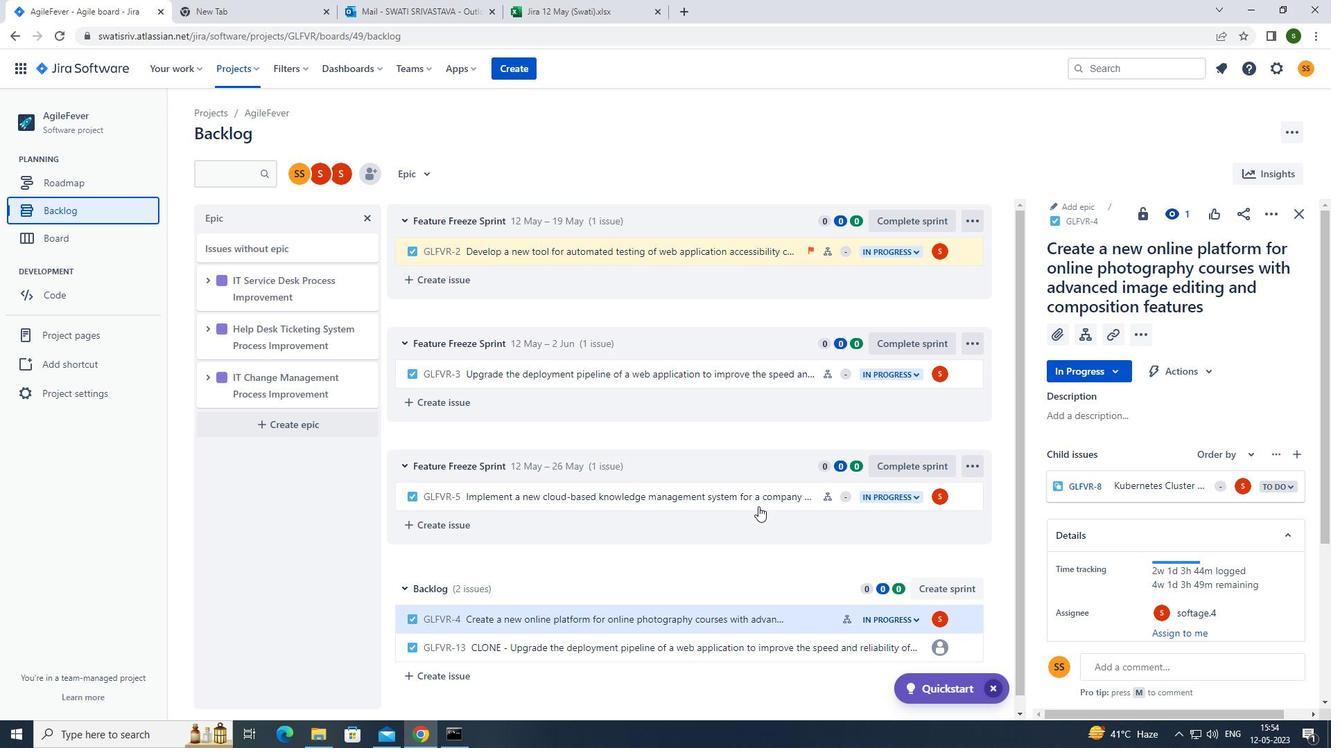 
Action: Mouse moved to (1266, 210)
Screenshot: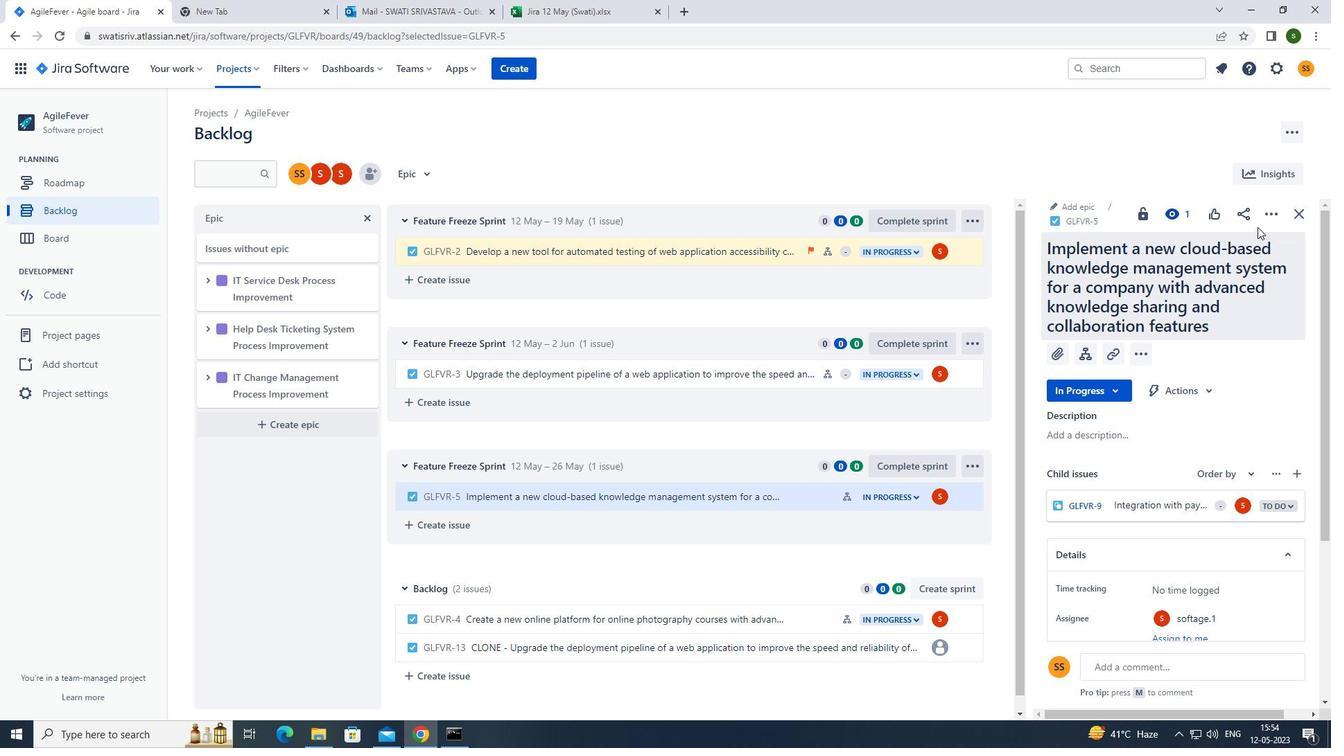 
Action: Mouse pressed left at (1266, 210)
Screenshot: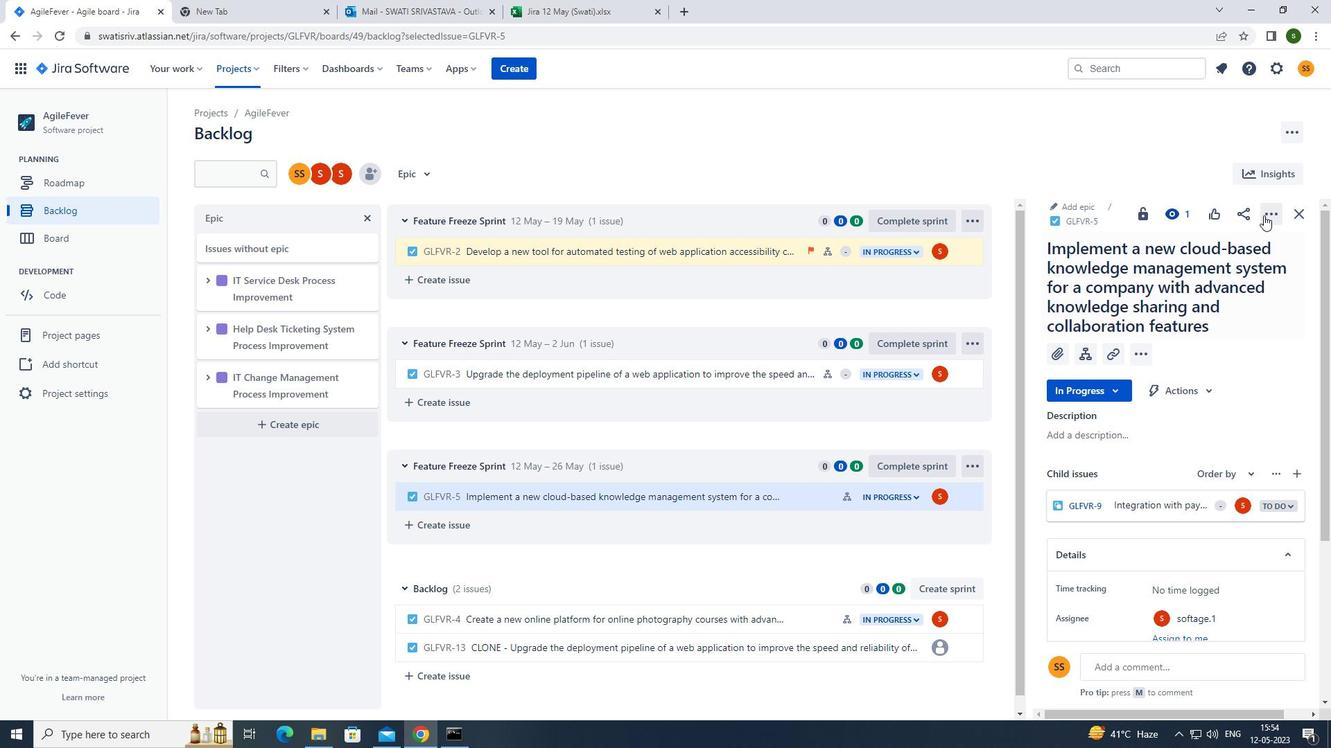 
Action: Mouse moved to (1218, 254)
Screenshot: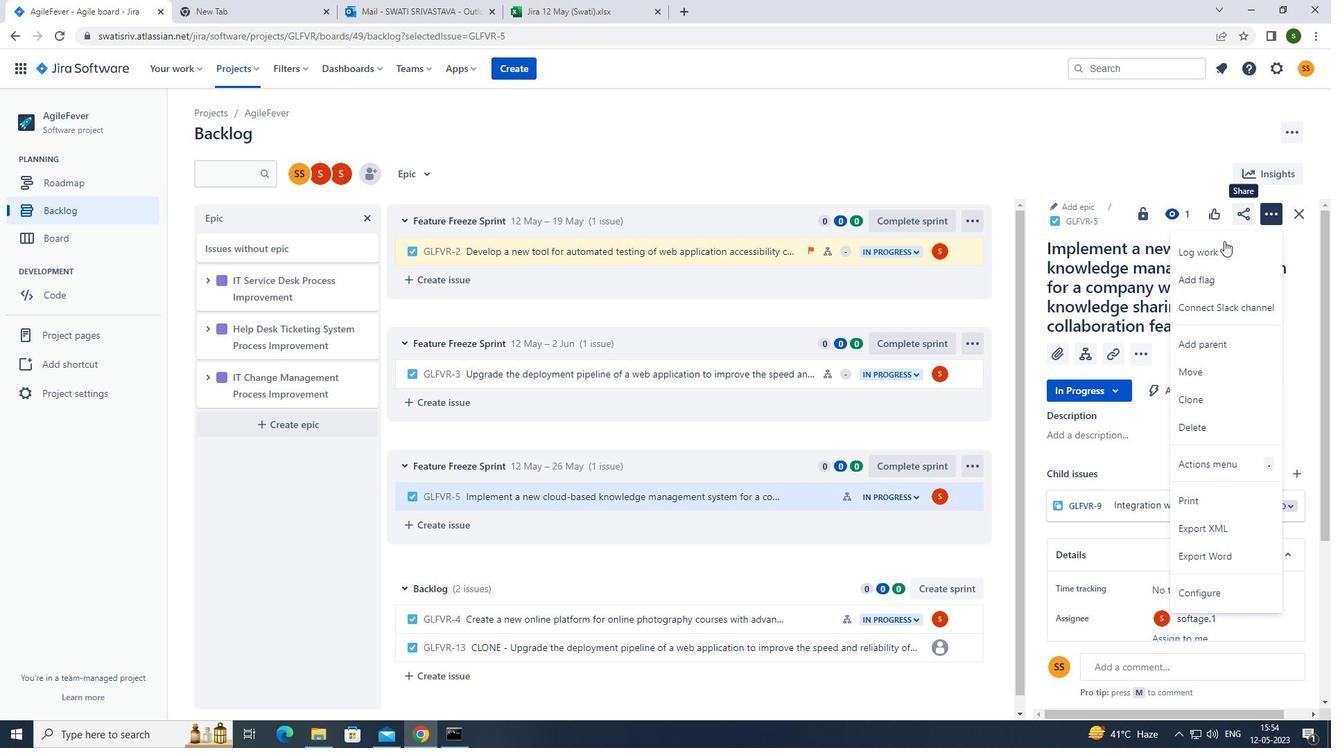 
Action: Mouse pressed left at (1218, 254)
Screenshot: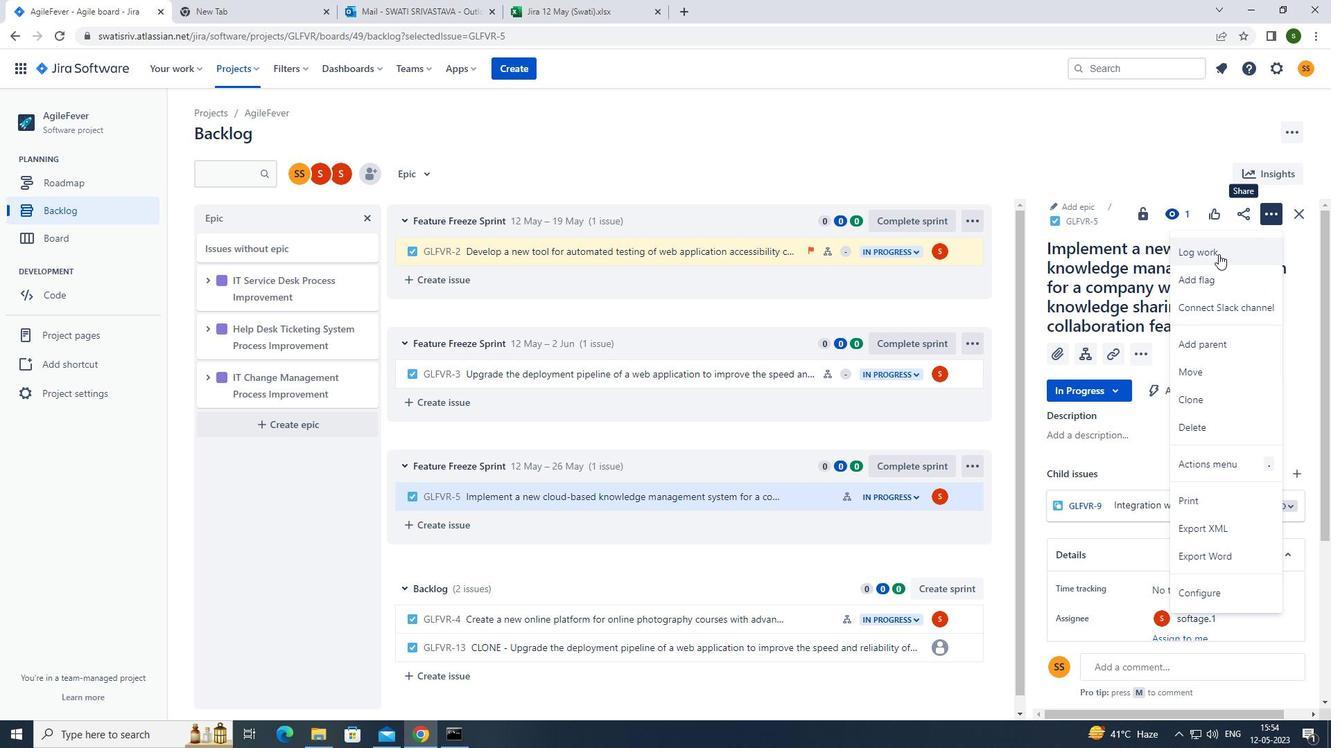
Action: Mouse moved to (600, 180)
Screenshot: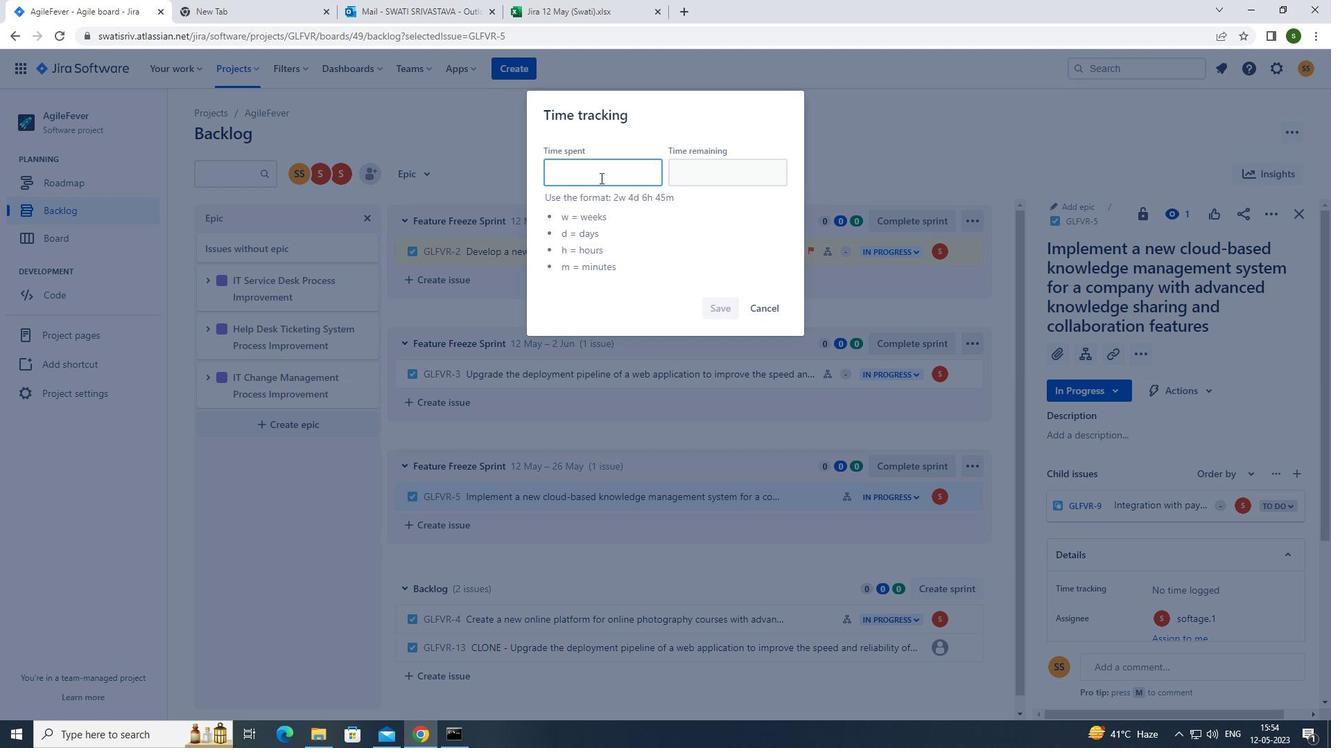 
Action: Key pressed 2w<Key.space>5d<Key.space>21h<Key.space>2n<Key.backspace>m
Screenshot: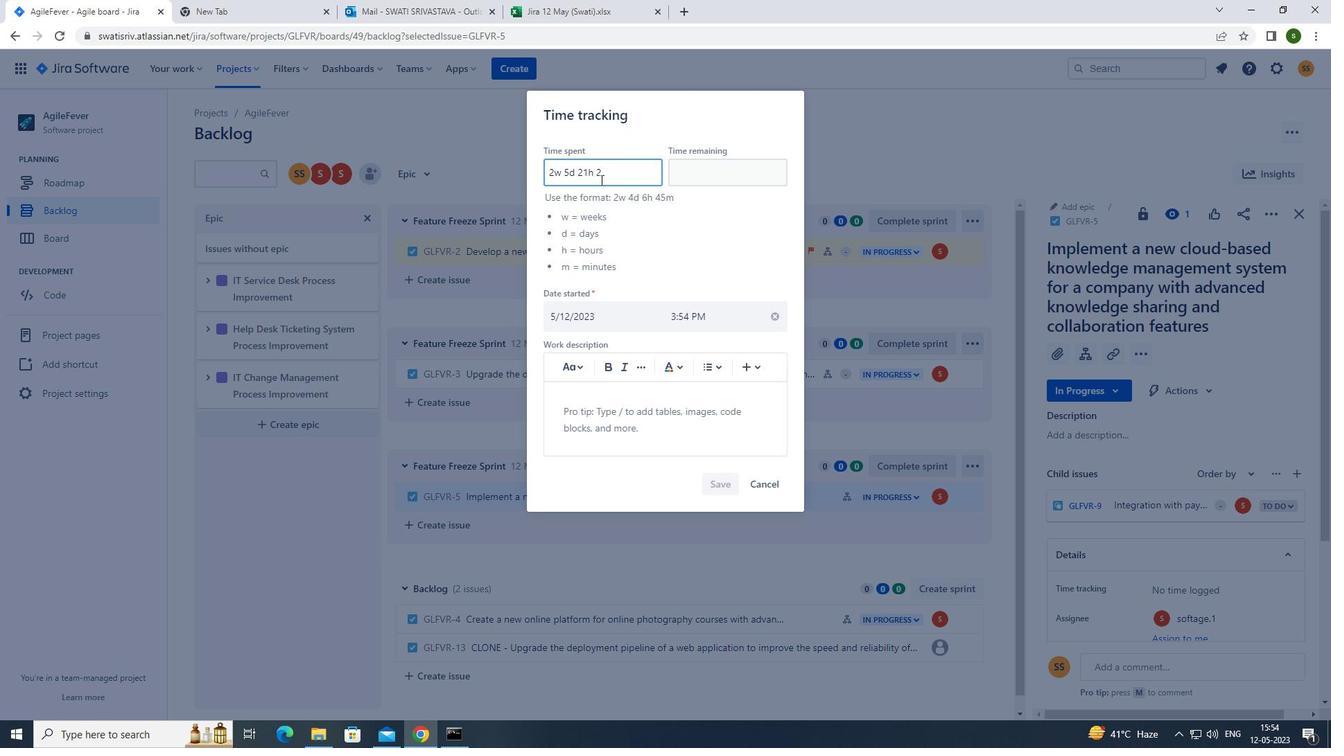 
Action: Mouse moved to (695, 185)
Screenshot: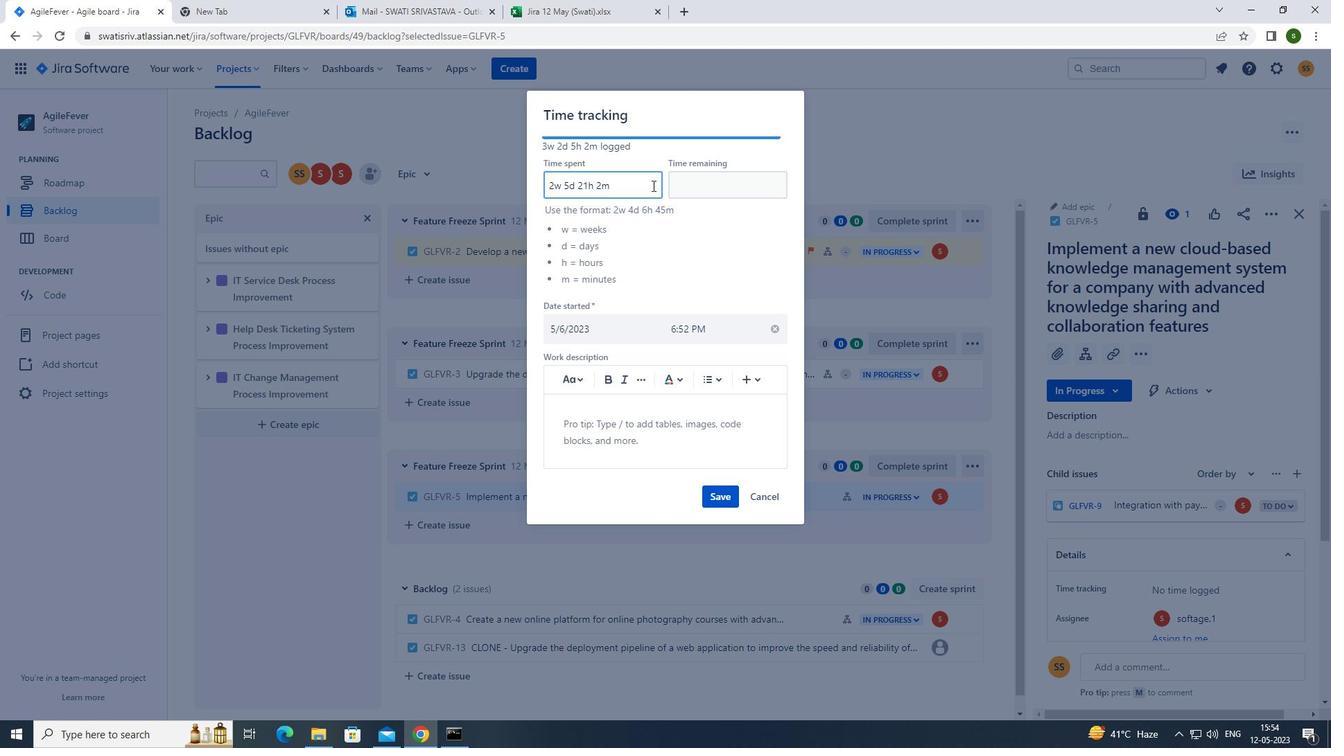 
Action: Mouse pressed left at (695, 185)
Screenshot: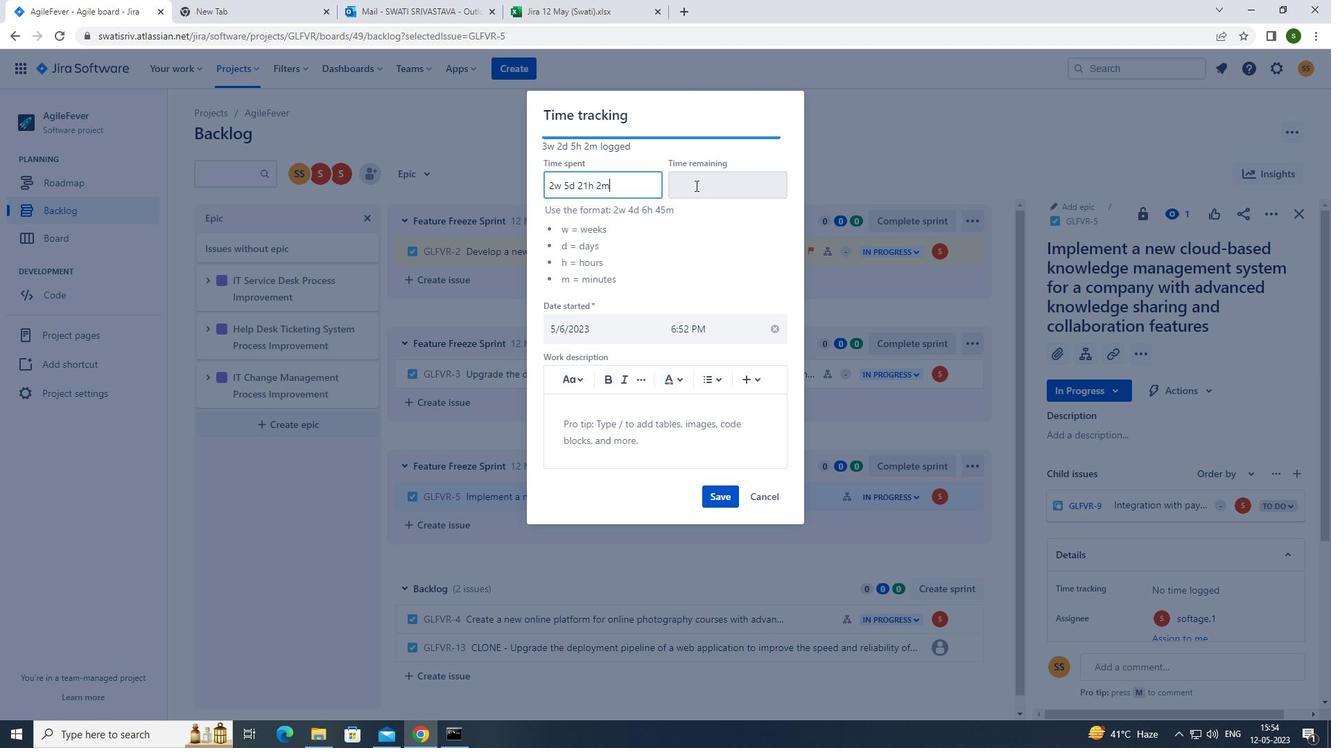 
Action: Key pressed 6w<Key.space>1d<Key.space>15h<Key.space>29m
Screenshot: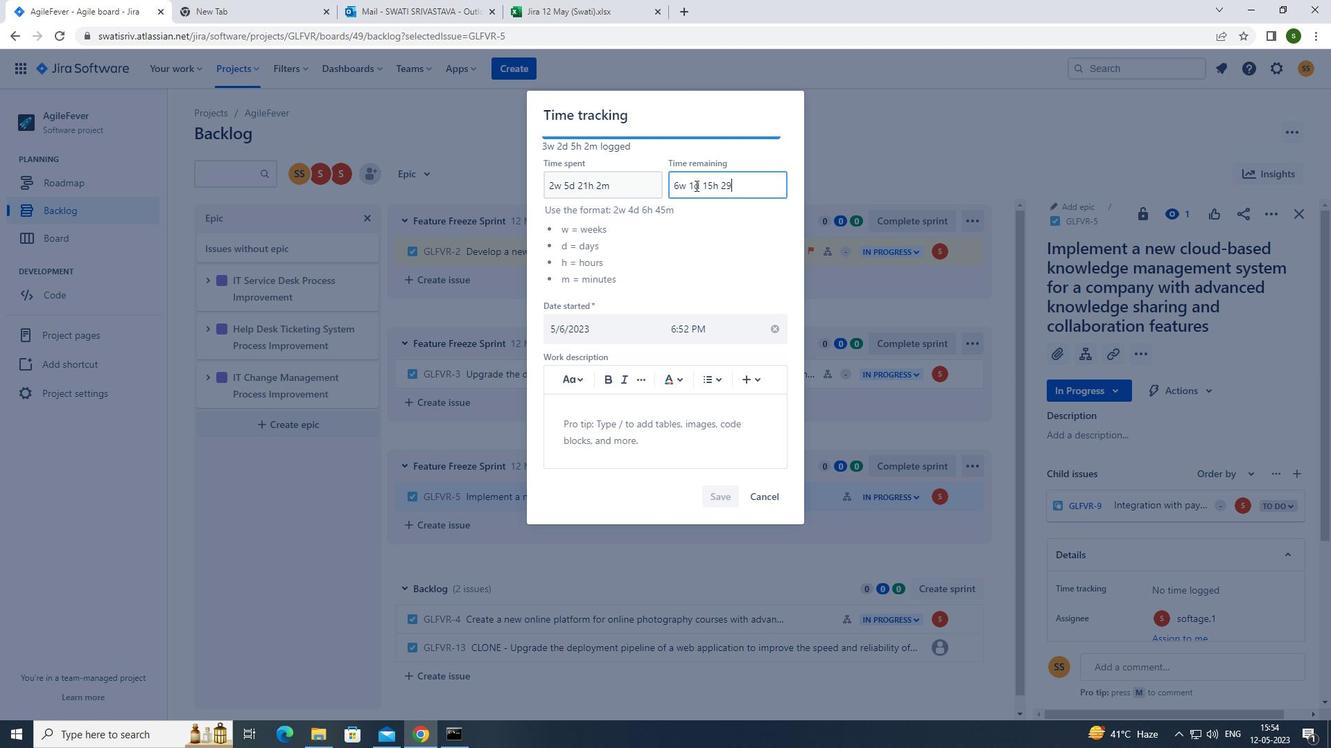 
Action: Mouse moved to (718, 492)
Screenshot: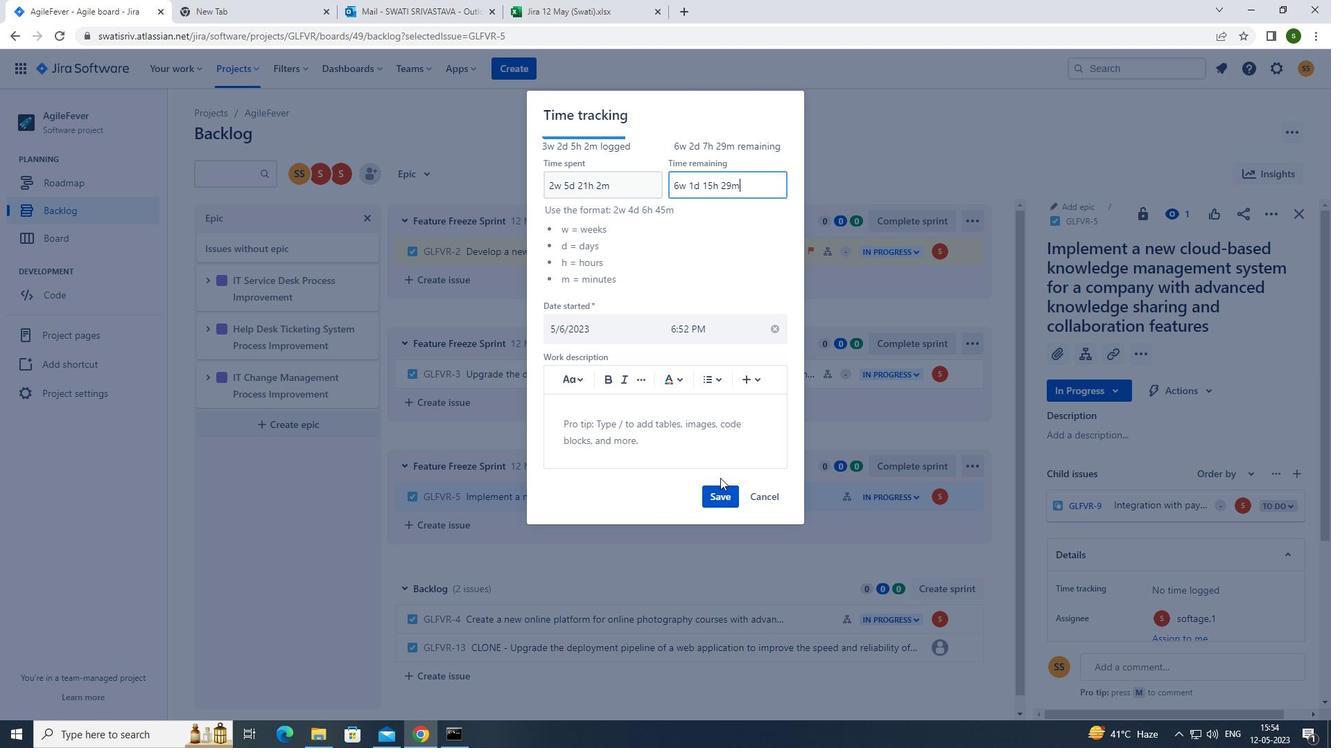 
Action: Mouse pressed left at (718, 492)
Screenshot: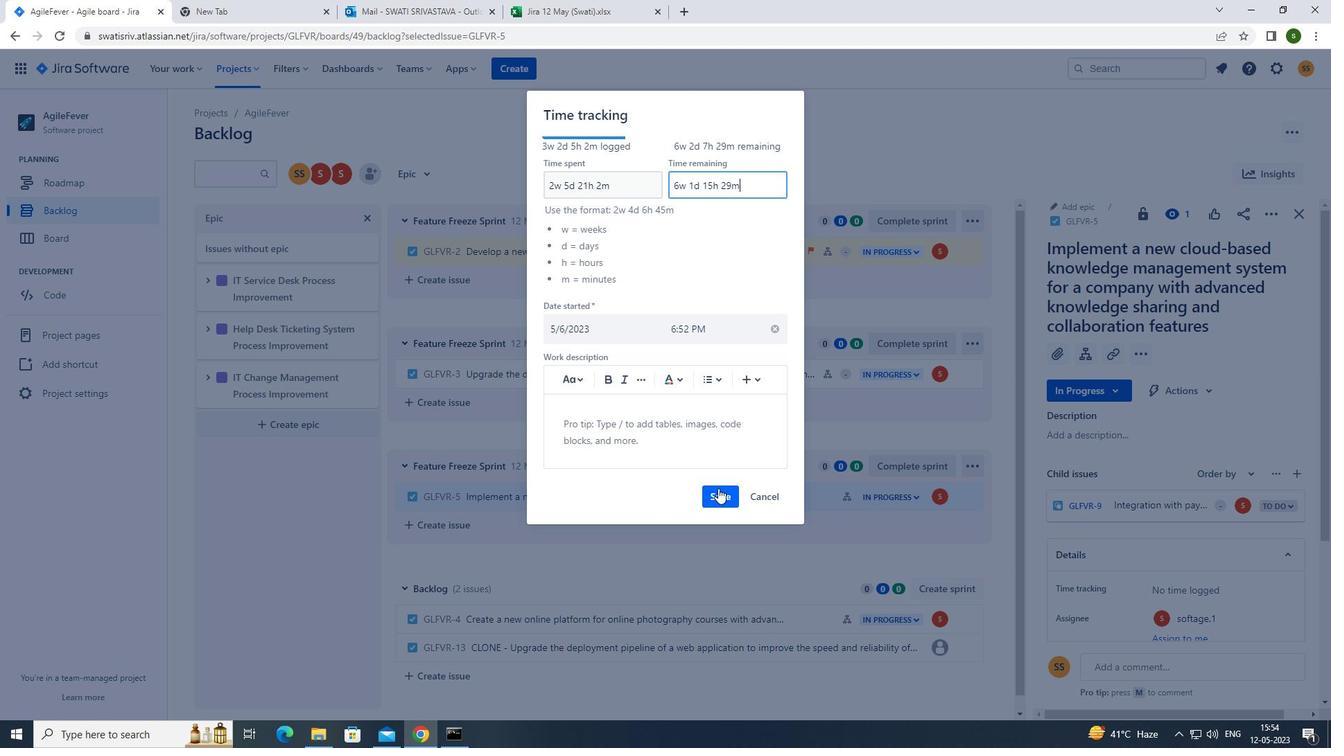 
Action: Mouse moved to (962, 495)
Screenshot: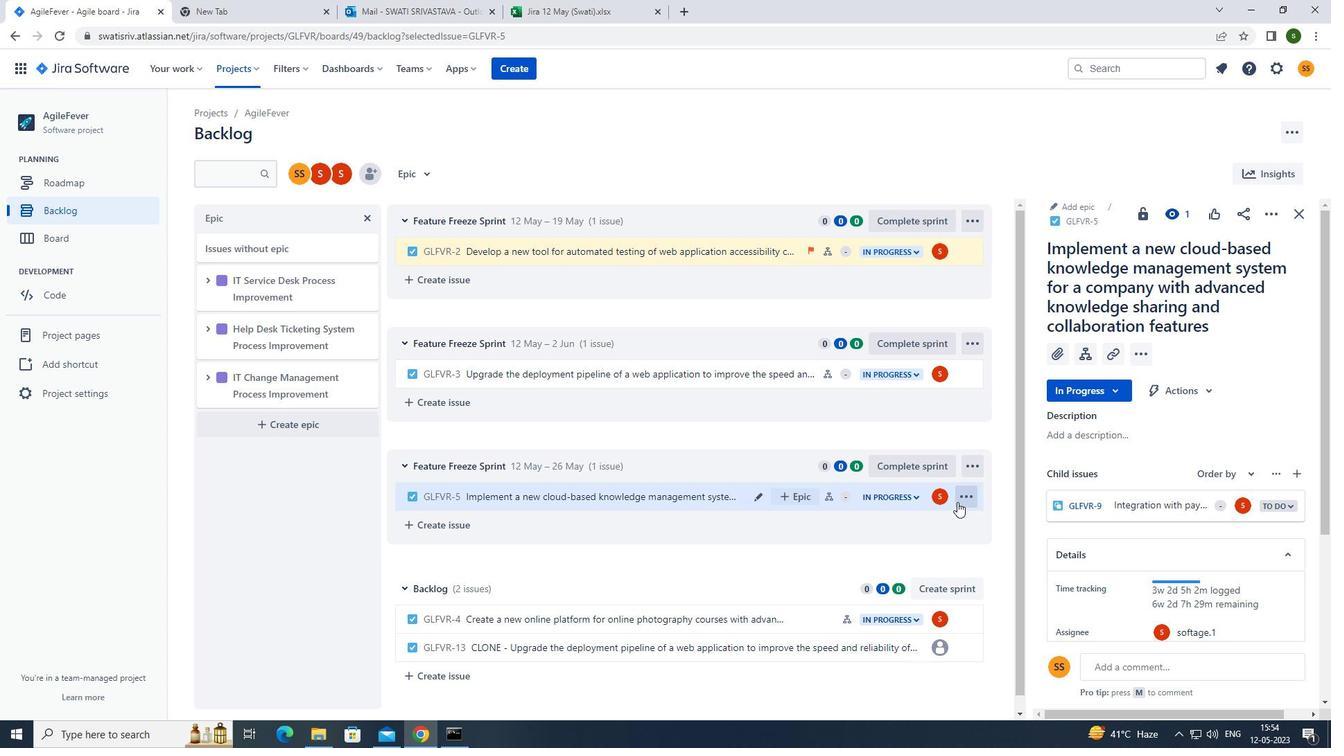 
Action: Mouse pressed left at (962, 495)
Screenshot: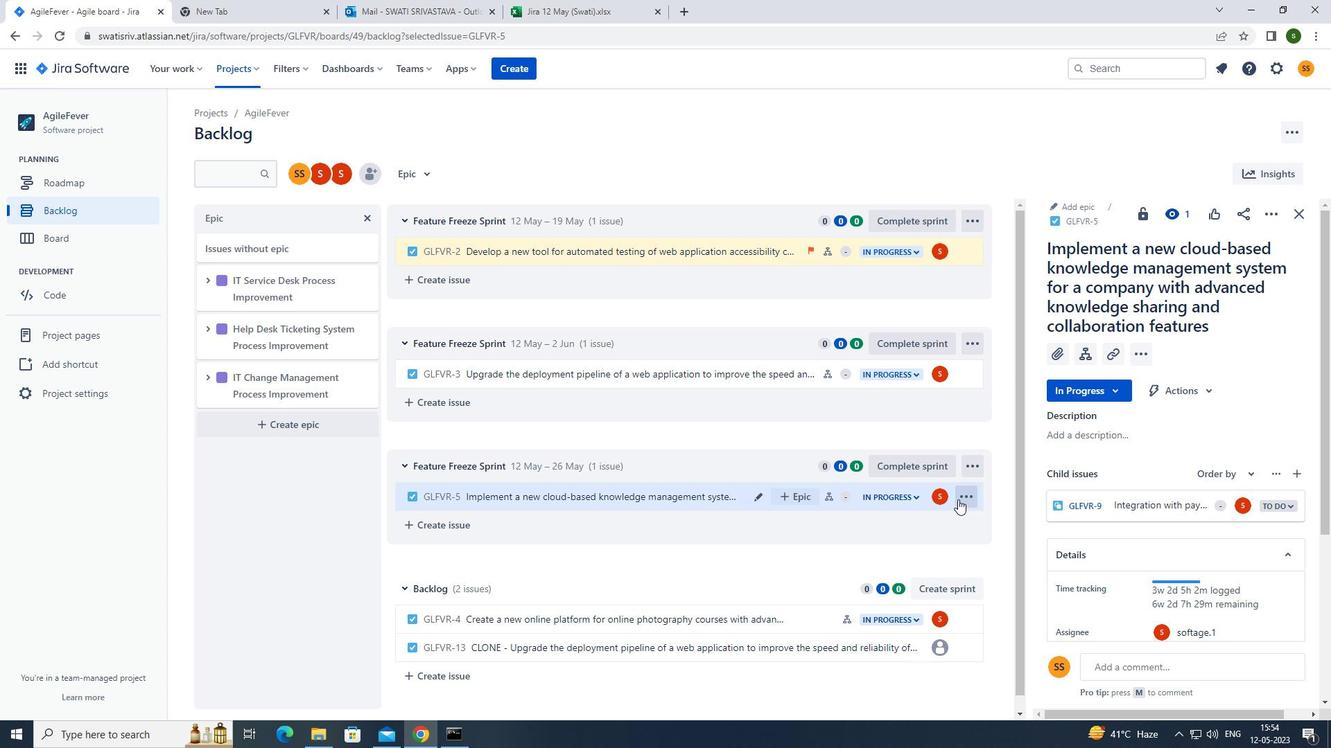 
Action: Mouse moved to (947, 461)
Screenshot: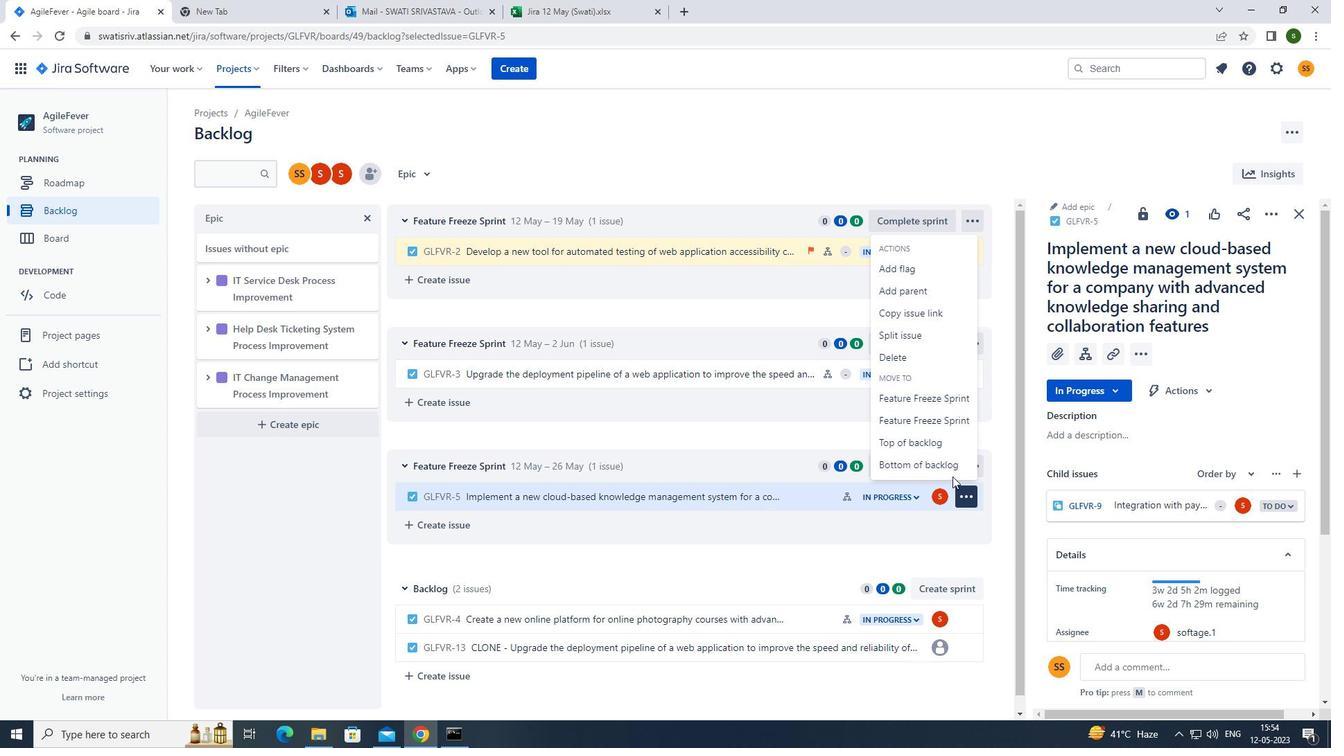 
Action: Mouse pressed left at (947, 461)
Screenshot: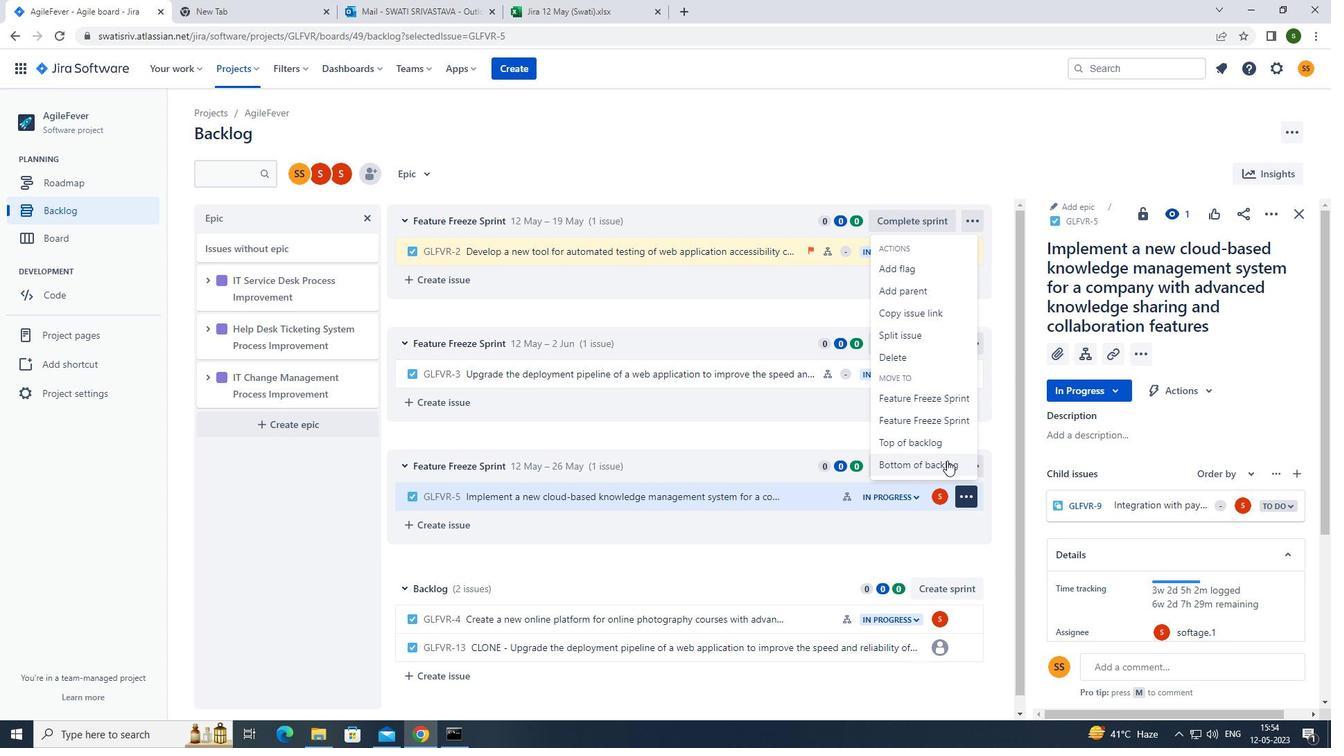 
Action: Mouse moved to (717, 223)
Screenshot: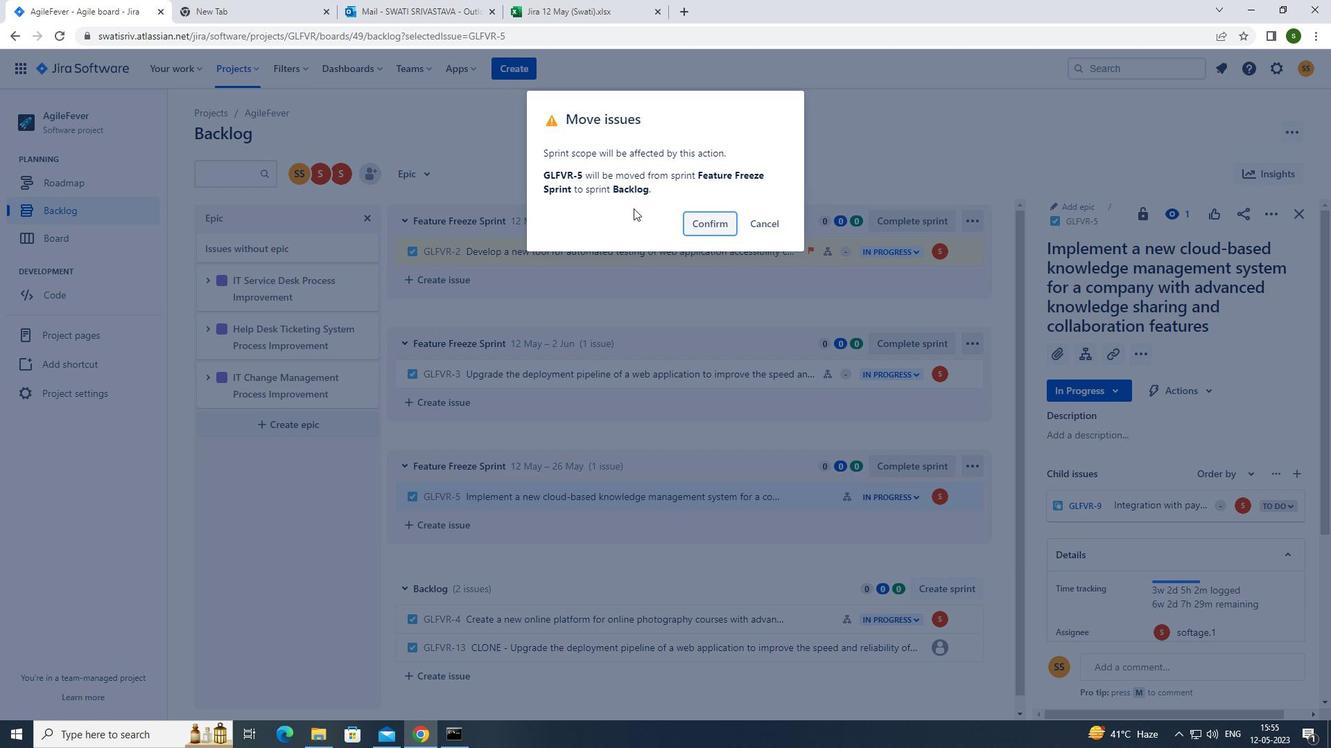 
Action: Mouse pressed left at (717, 223)
Screenshot: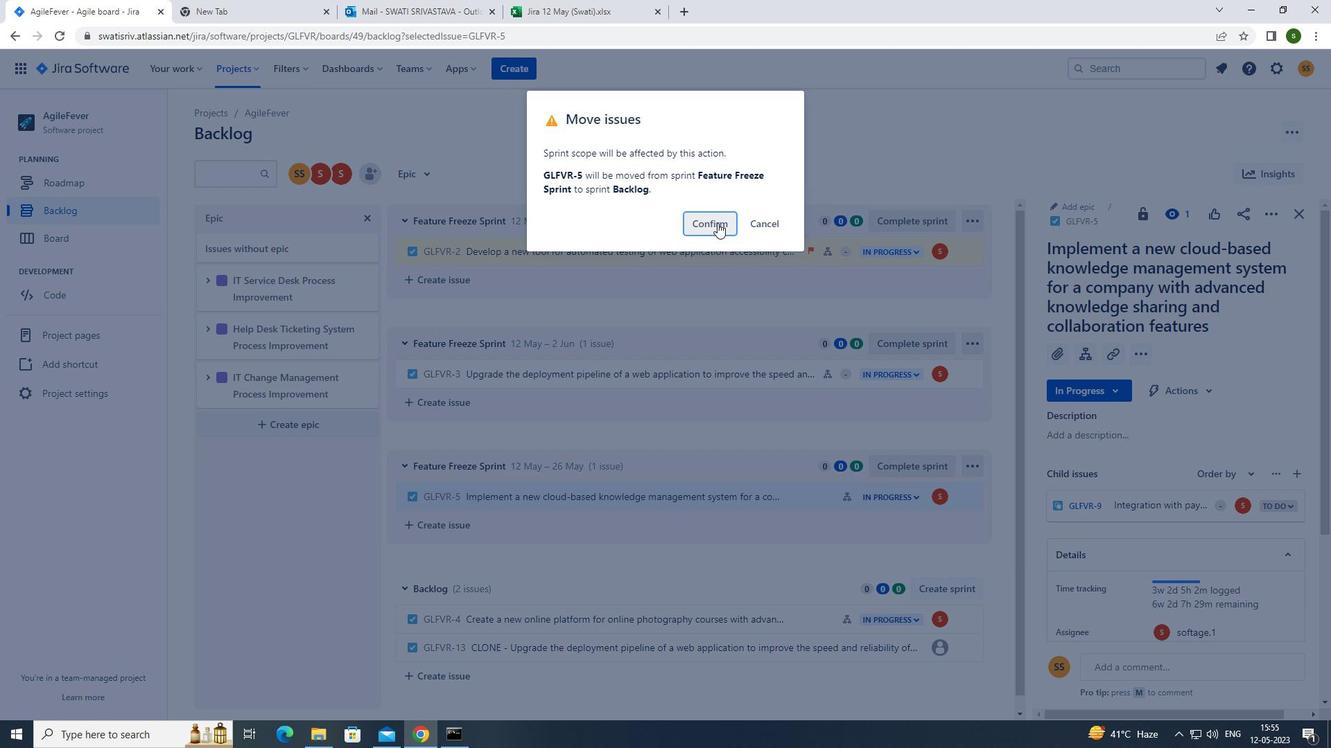 
Action: Mouse moved to (422, 169)
Screenshot: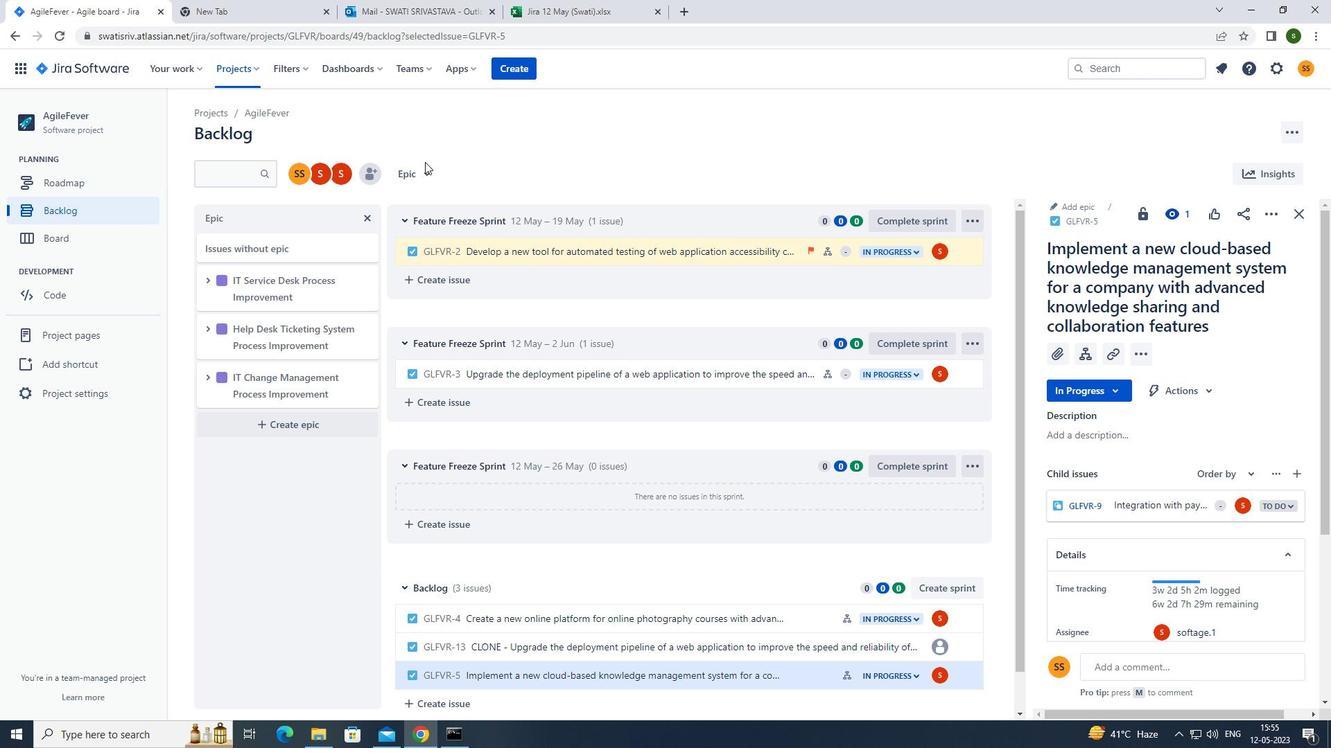 
Action: Mouse pressed left at (422, 169)
Screenshot: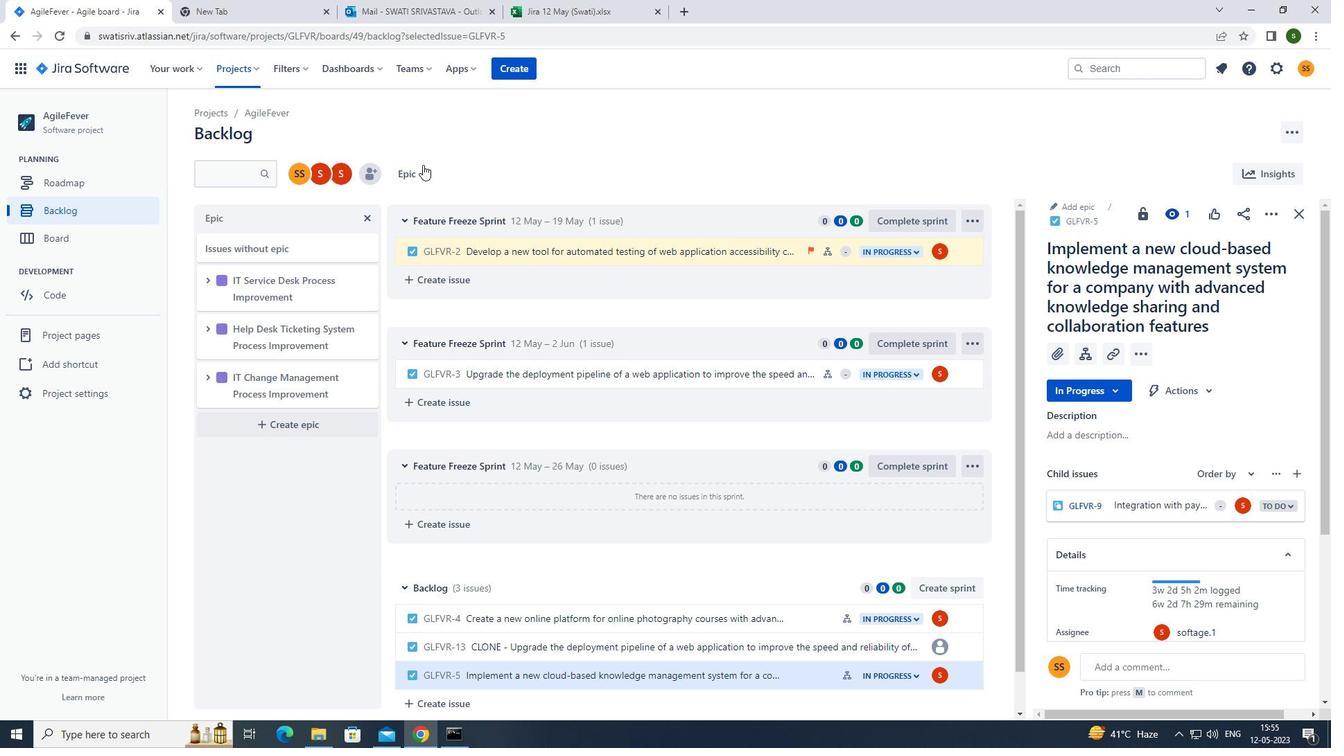 
Action: Mouse moved to (484, 228)
Screenshot: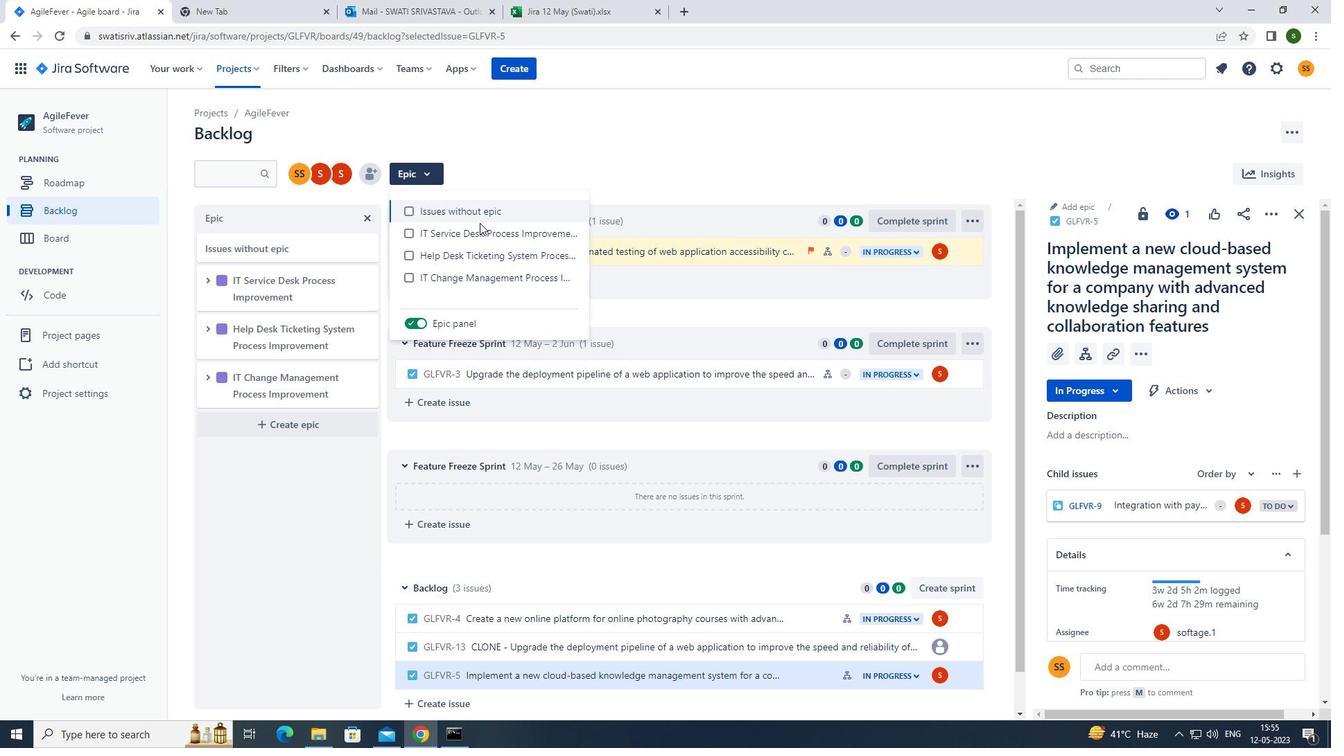 
Action: Mouse pressed left at (484, 228)
Screenshot: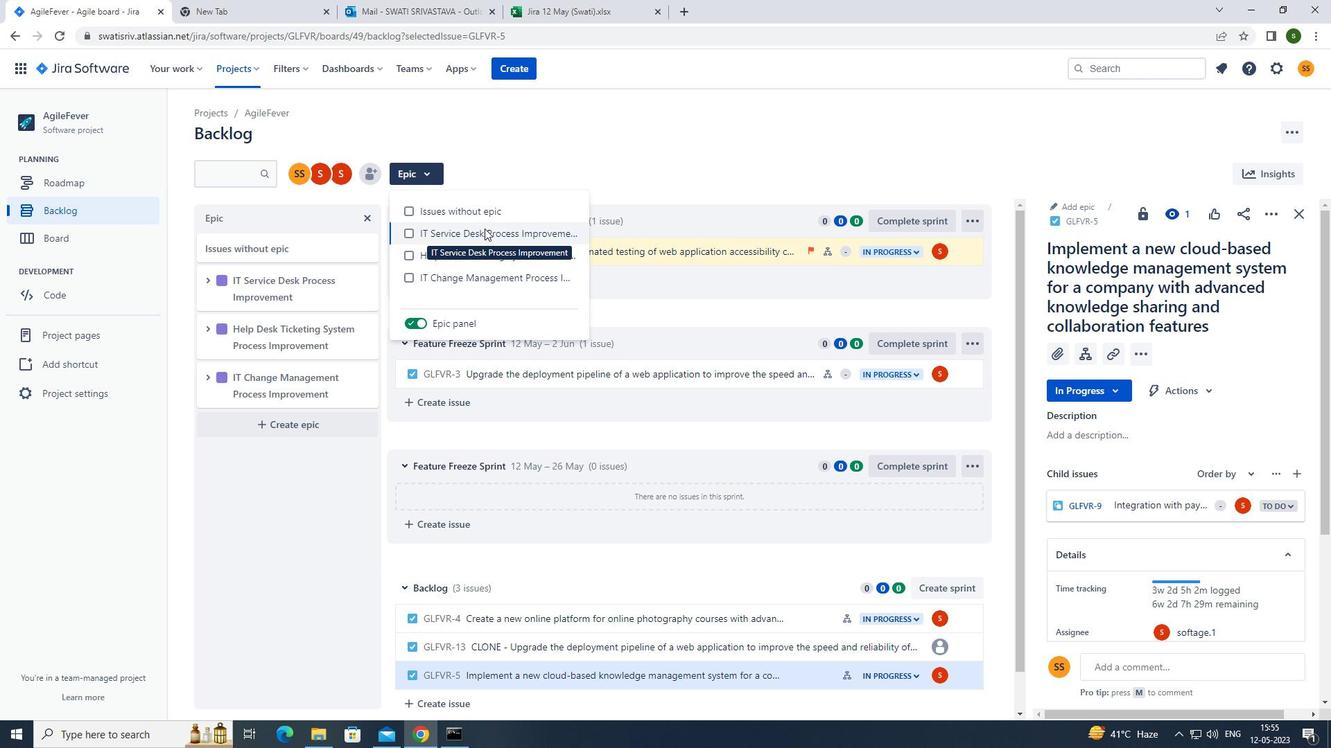 
Action: Mouse moved to (608, 172)
Screenshot: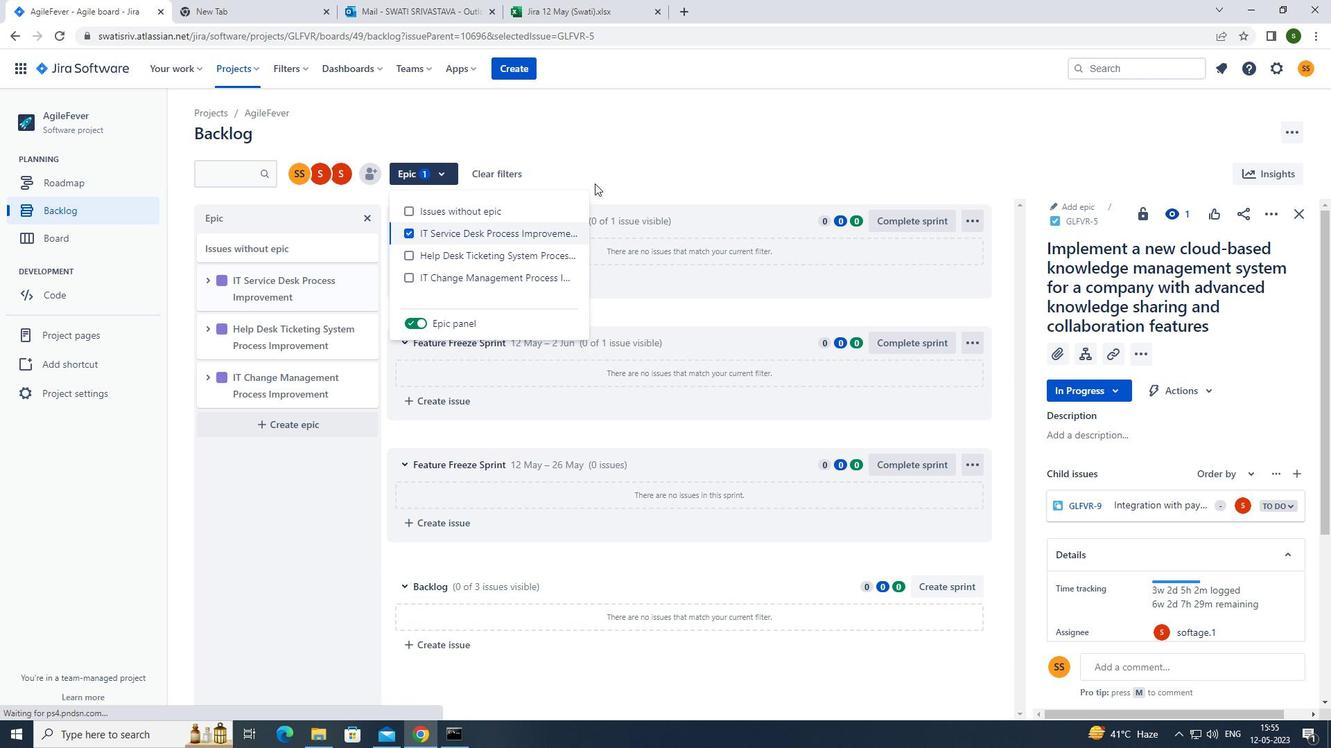 
Action: Mouse pressed left at (608, 172)
Screenshot: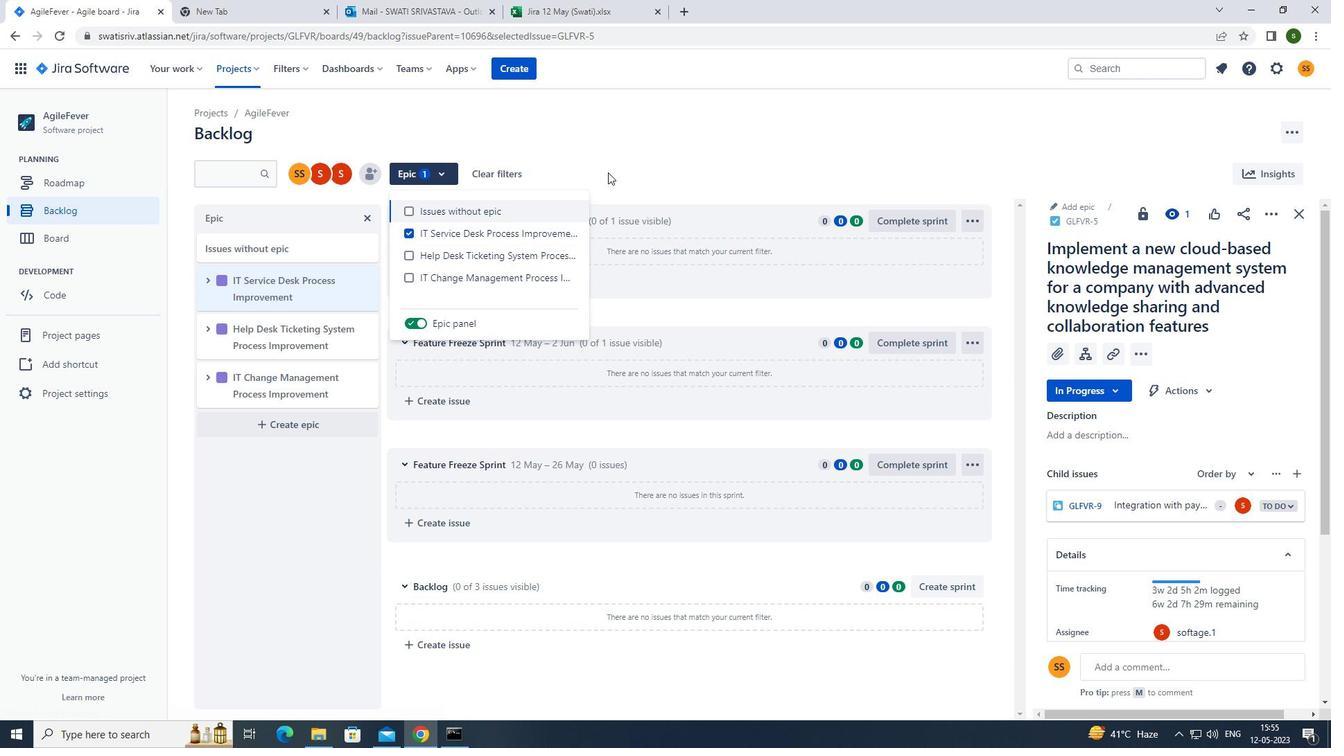 
